 Task: Add an event with the title Second Training Workshop: Effective Communication in Virtual Teams, date '2023/12/04', time 8:30 AM to 10:30 AMand add a description: After each fall, allow time for participants to reflect on their experience. Discuss the emotions, challenges, and level of trust felt during the exercise. Encourage open and honest communication about how the exercise relates to the team's dynamics and collaboration., put the event into Red category . Add location for the event as: Krakow, Poland, logged in from the account softage.8@softage.netand send the event invitation to softage.10@softage.net and softage.6@softage.net. Set a reminder for the event 2 hour before
Action: Mouse moved to (146, 185)
Screenshot: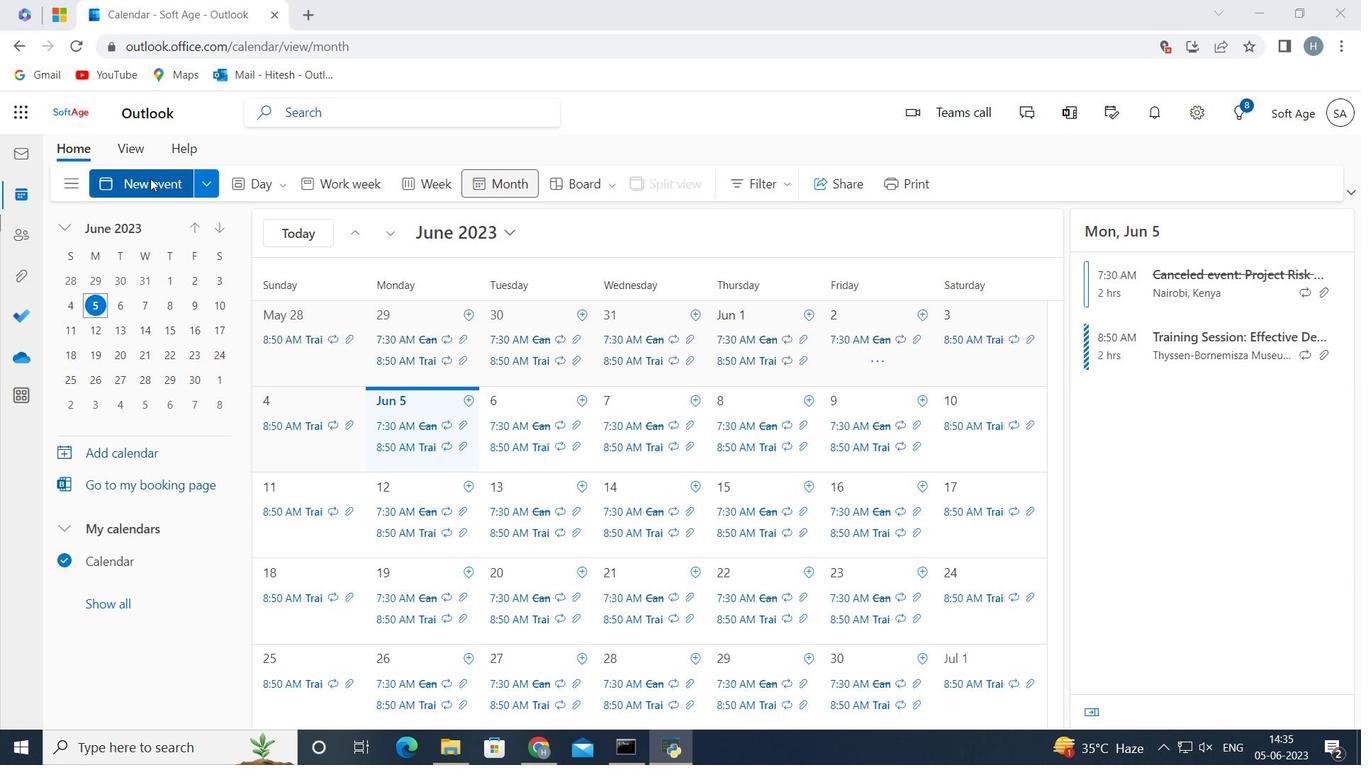 
Action: Mouse pressed left at (146, 185)
Screenshot: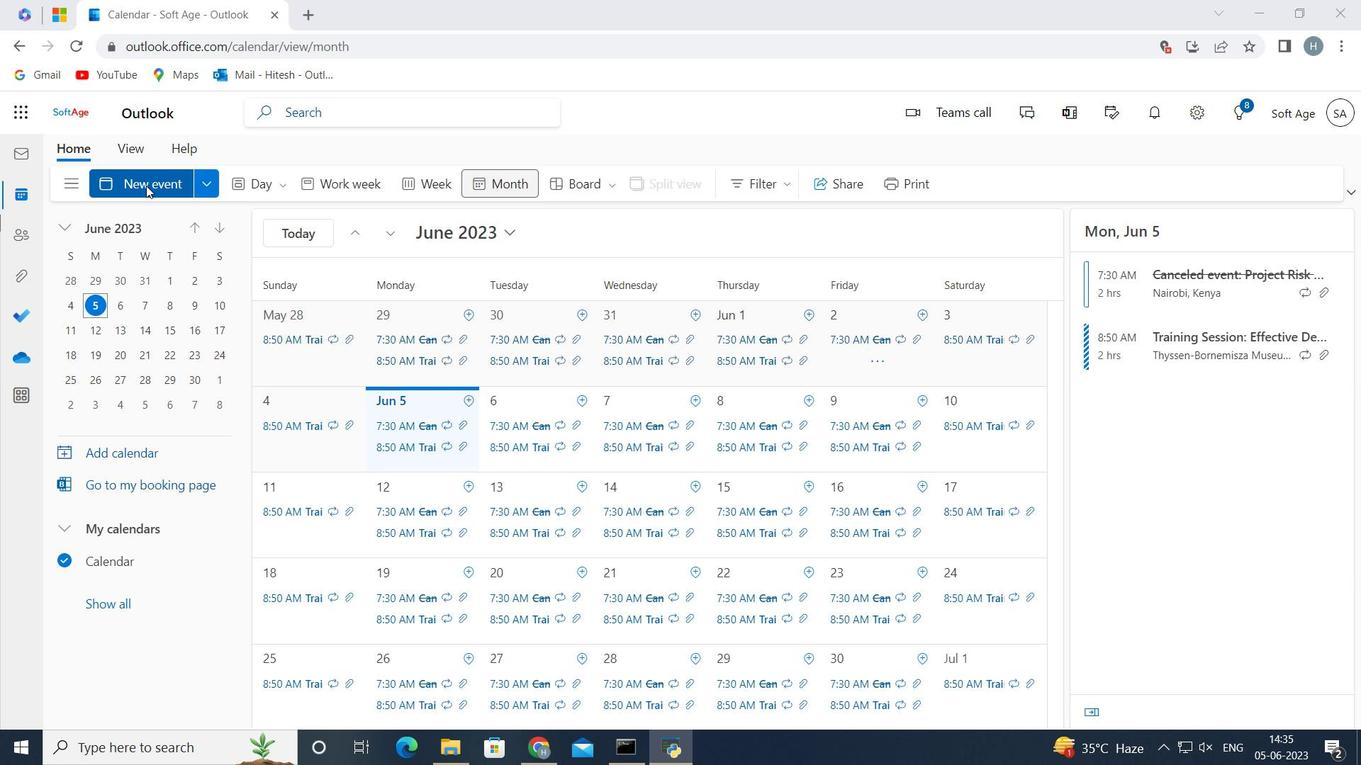 
Action: Mouse moved to (392, 292)
Screenshot: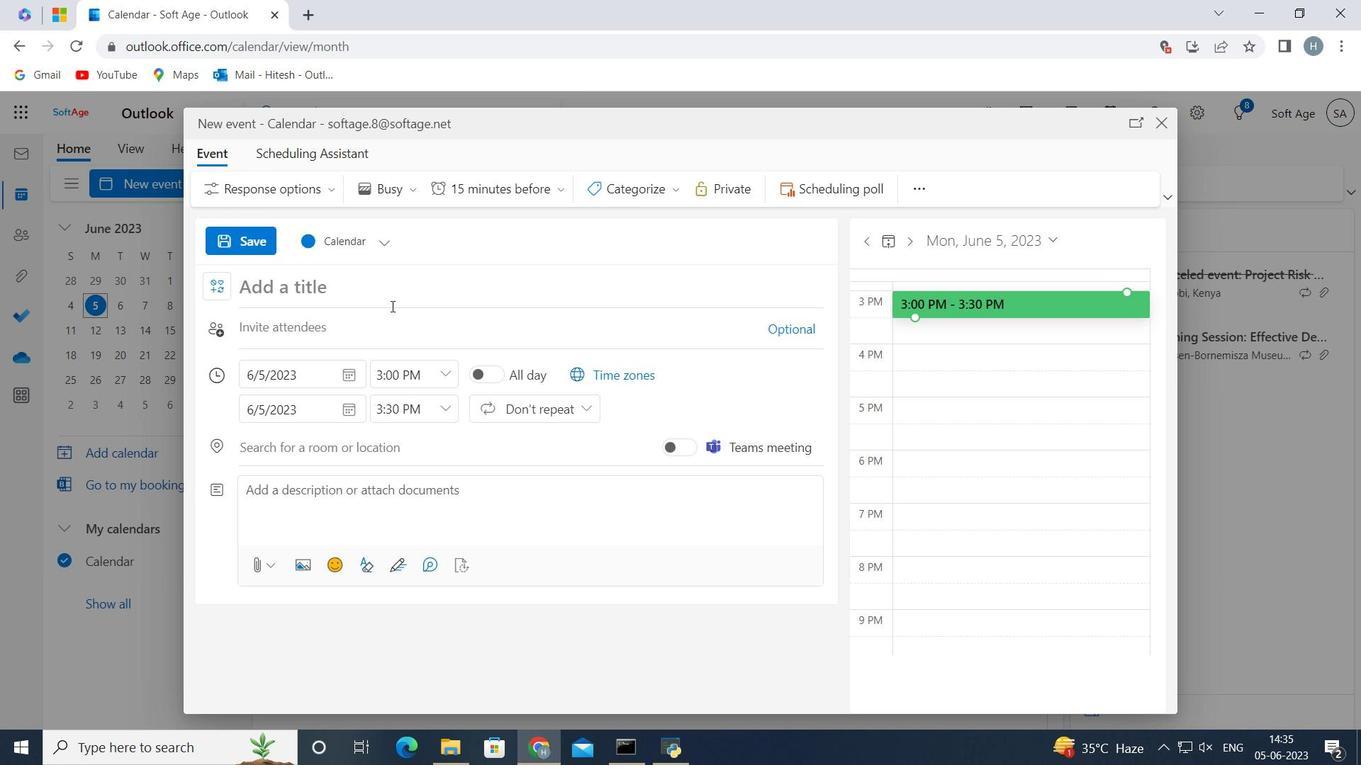 
Action: Mouse pressed left at (392, 292)
Screenshot: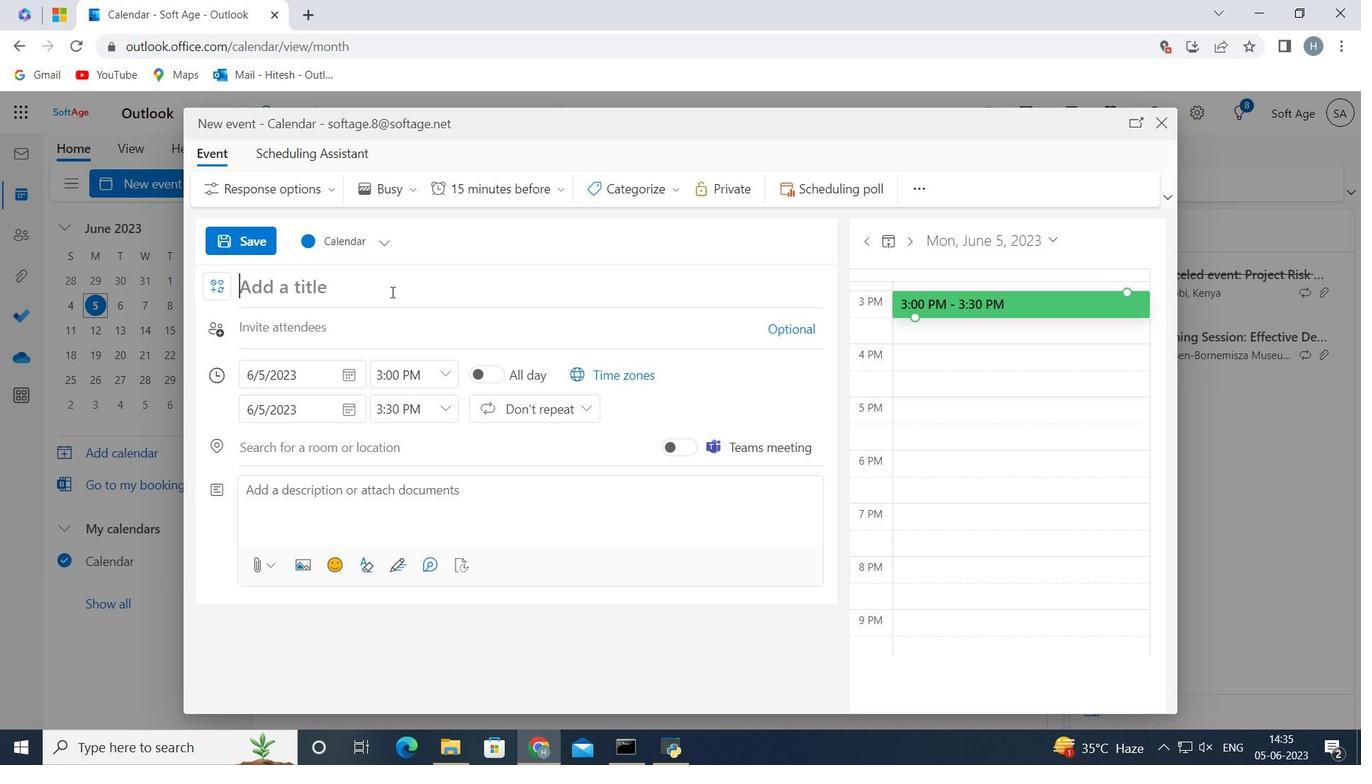 
Action: Key pressed <Key.shift>Second<Key.space><Key.shift>Training<Key.space><Key.shift>Workshop<Key.shift_r>:<Key.space><Key.shift>Effective<Key.space><Key.shift>COmmunication<Key.space>in<Key.backspace><Key.backspace><Key.backspace><Key.backspace><Key.backspace><Key.backspace><Key.backspace><Key.backspace><Key.backspace><Key.backspace><Key.backspace><Key.backspace><Key.backspace><Key.backspace><Key.backspace><Key.backspace><Key.shift>Communication<Key.space>in<Key.space><Key.shift>Virtual<Key.space><Key.shift>Teams<Key.space>
Screenshot: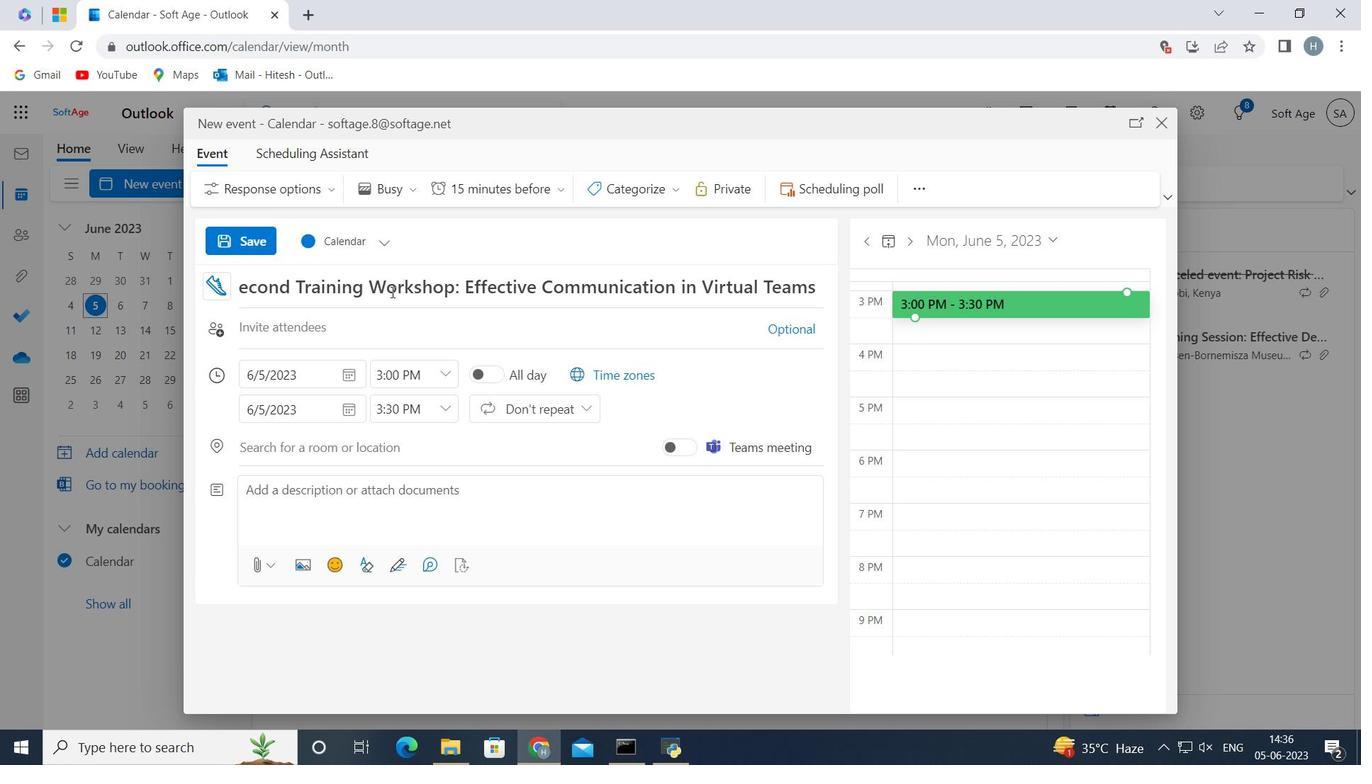 
Action: Mouse moved to (346, 372)
Screenshot: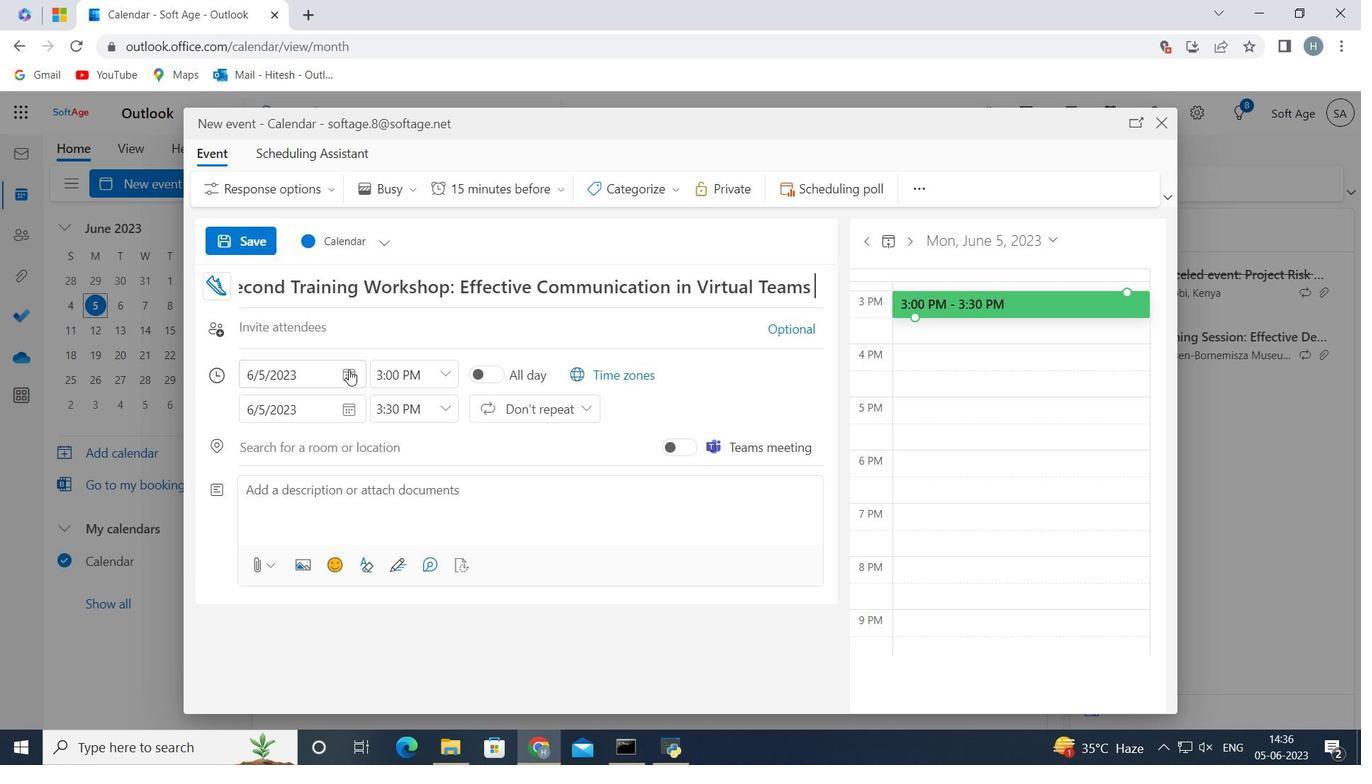 
Action: Mouse pressed left at (346, 372)
Screenshot: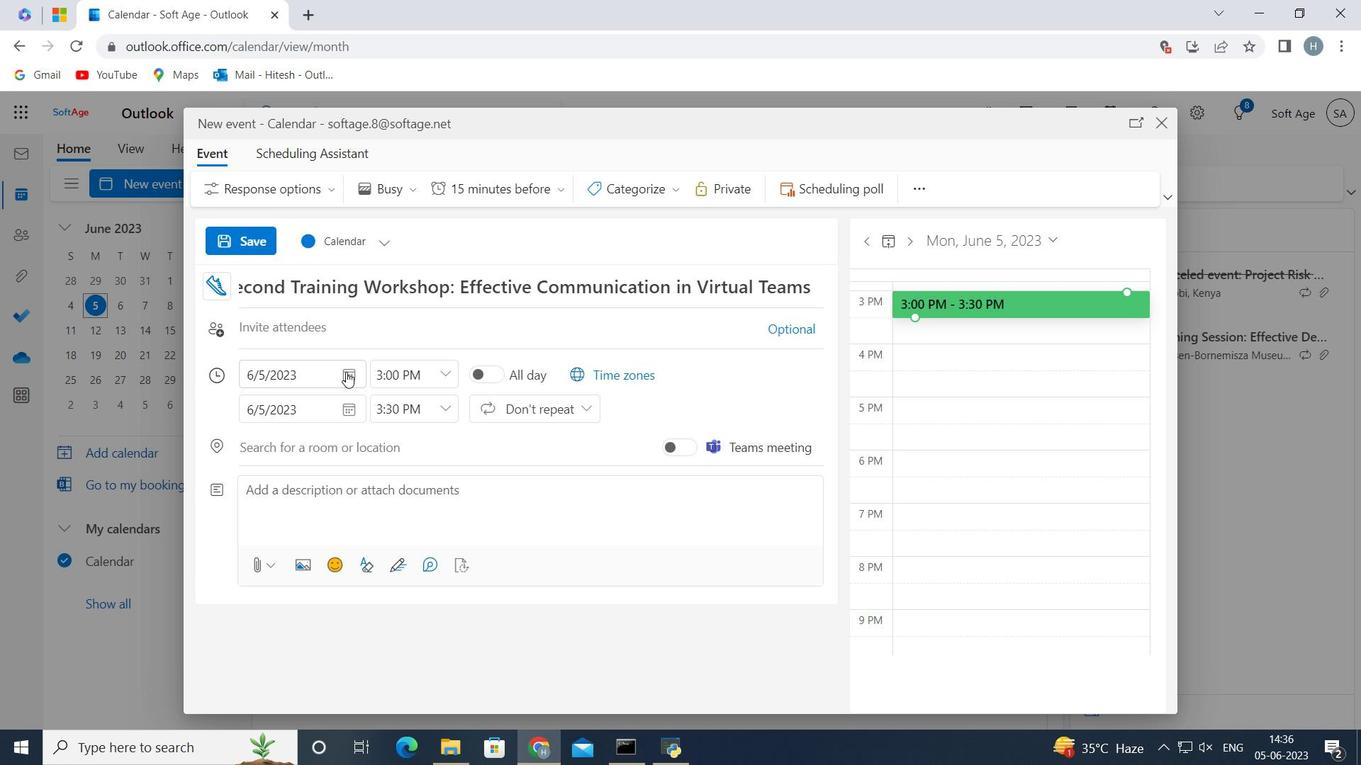 
Action: Mouse moved to (310, 408)
Screenshot: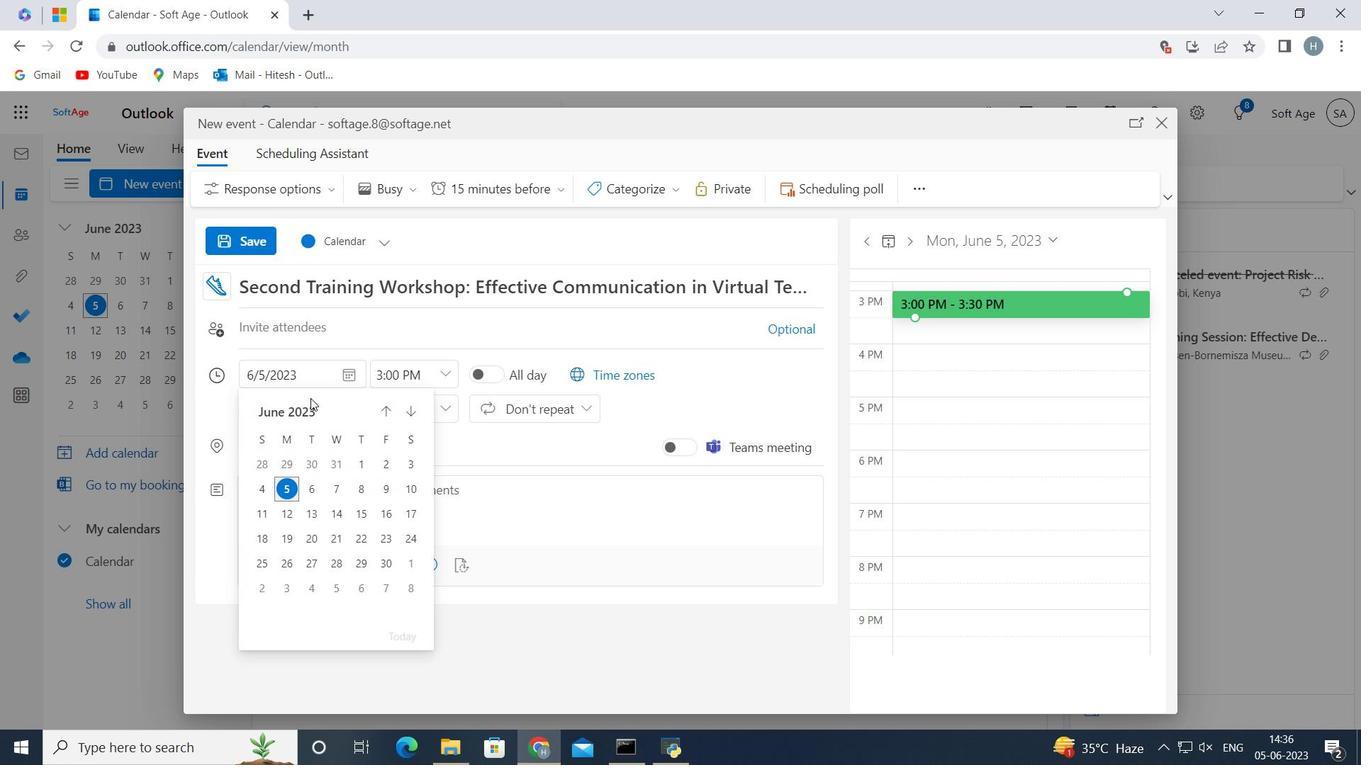 
Action: Mouse pressed left at (310, 408)
Screenshot: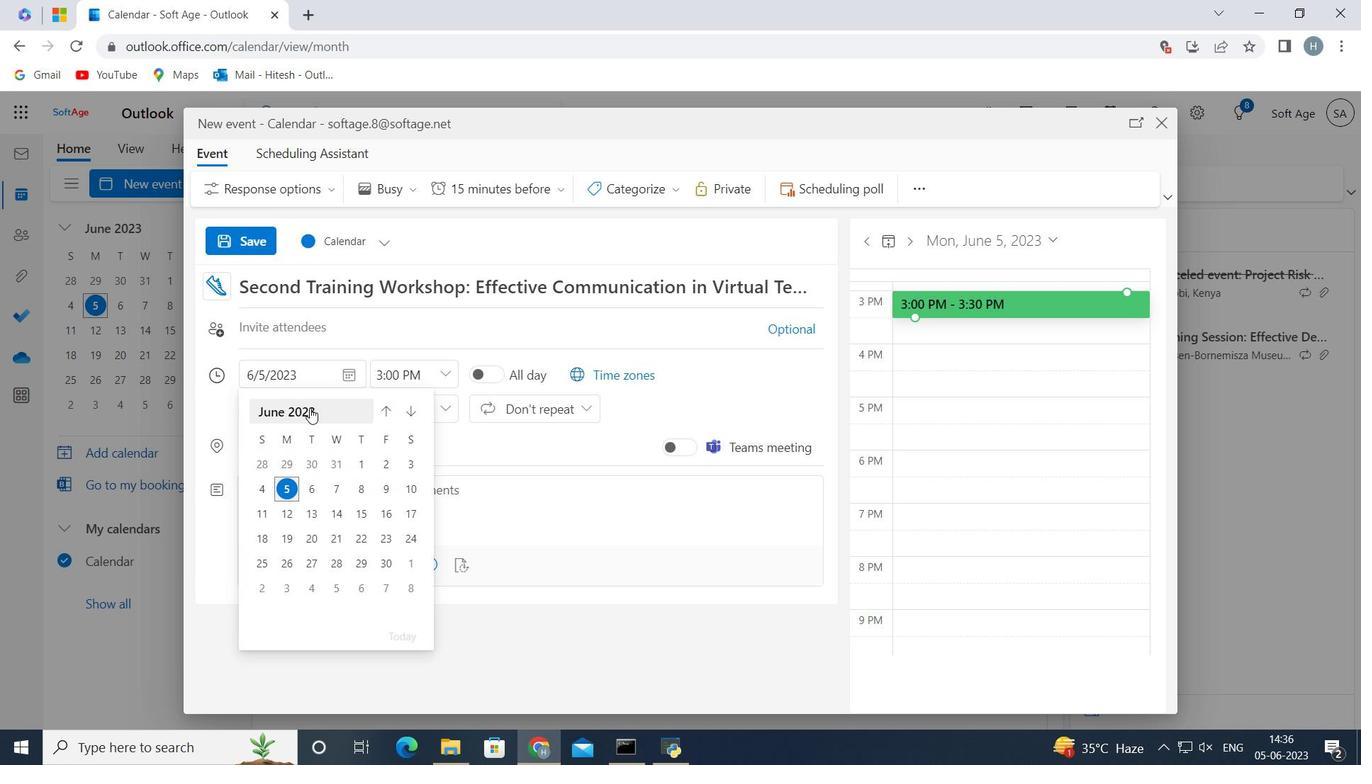 
Action: Mouse moved to (411, 534)
Screenshot: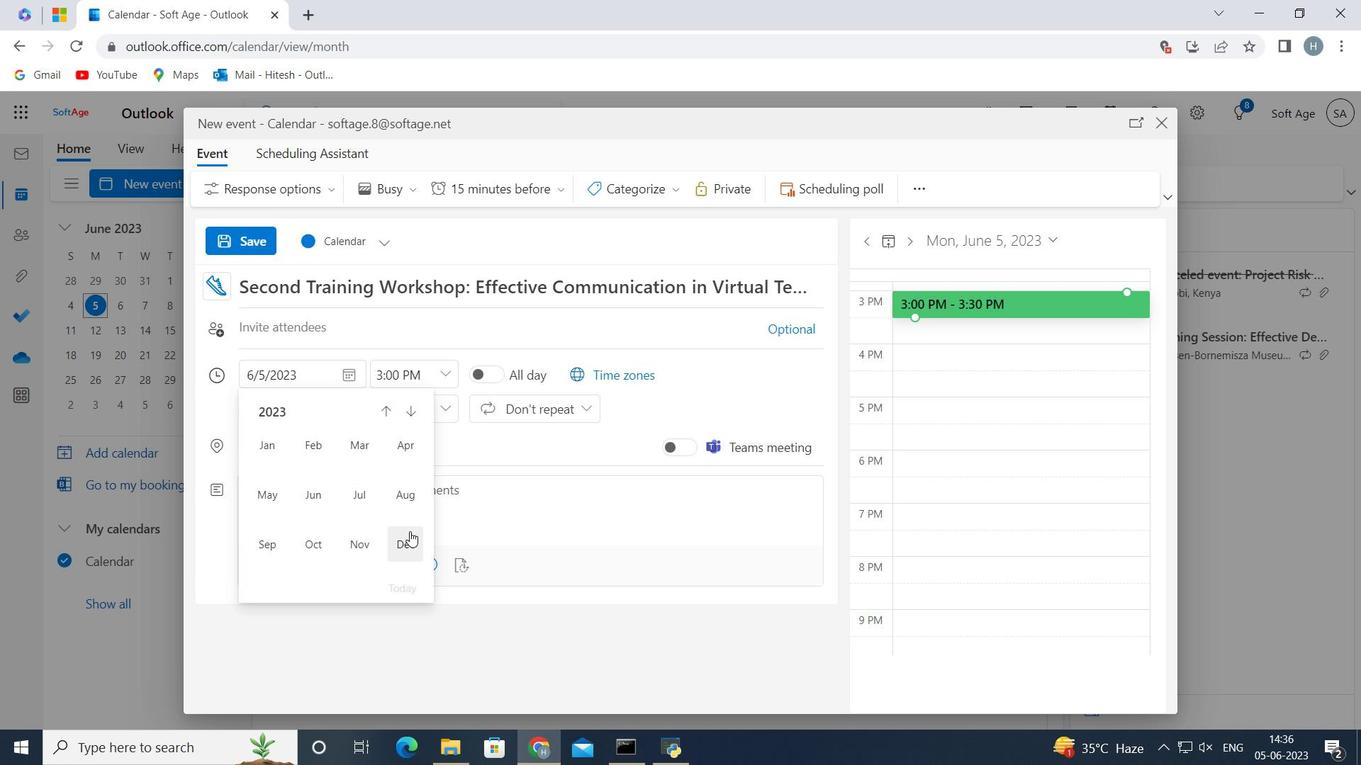 
Action: Mouse pressed left at (411, 534)
Screenshot: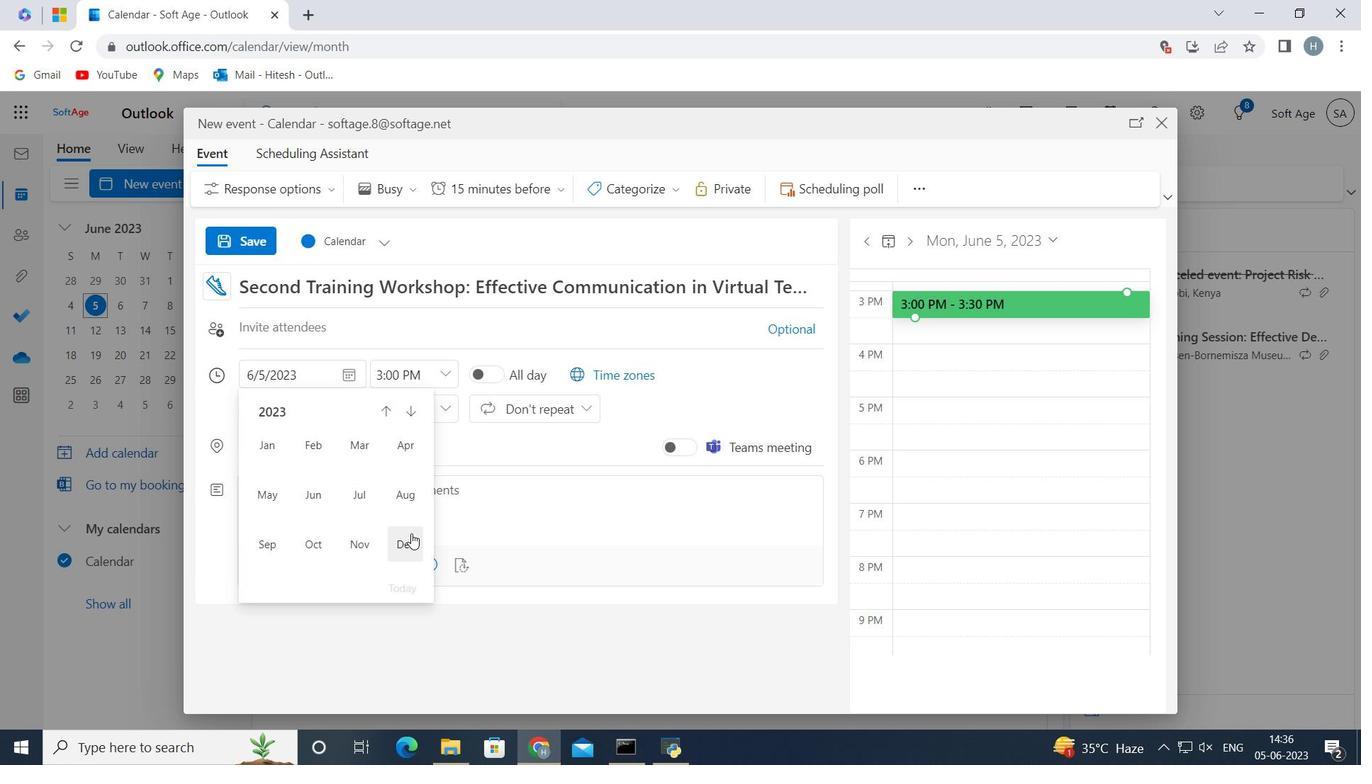 
Action: Mouse moved to (289, 487)
Screenshot: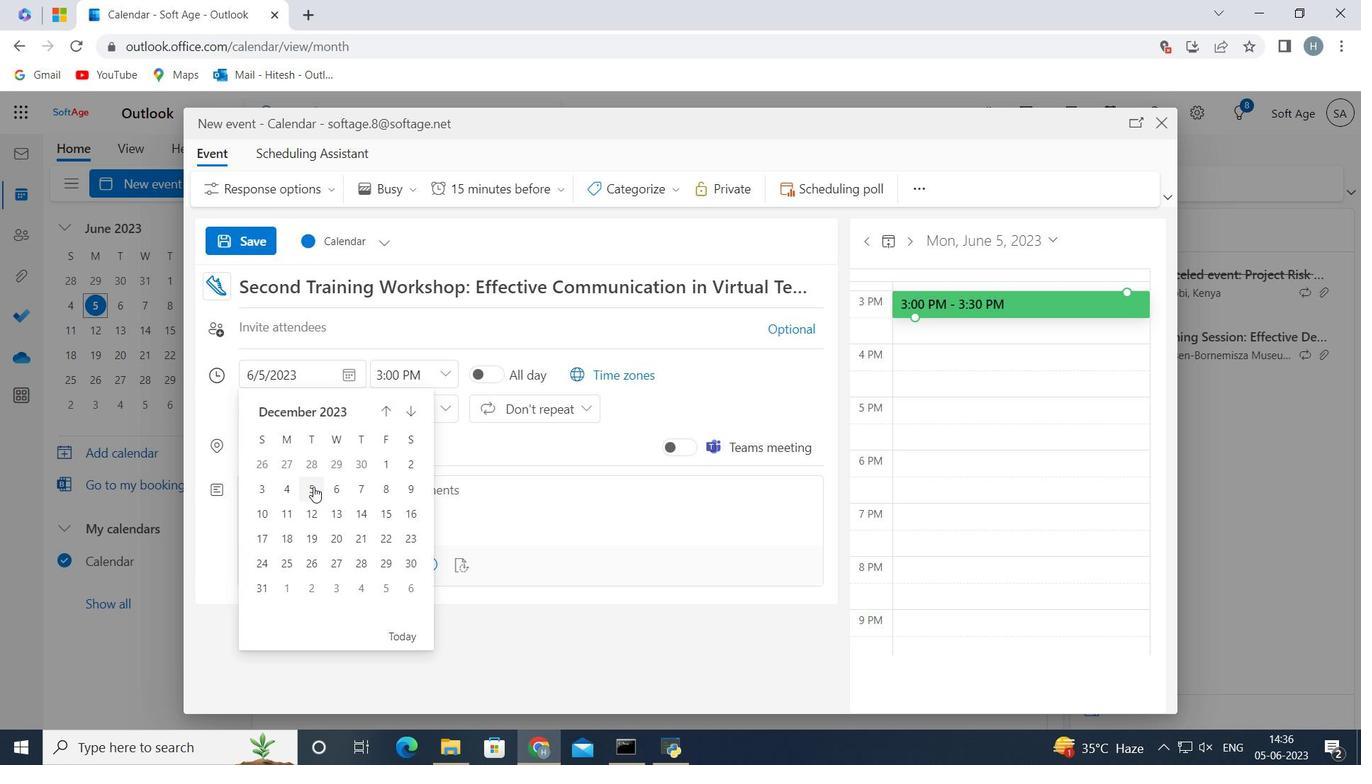
Action: Mouse pressed left at (289, 487)
Screenshot: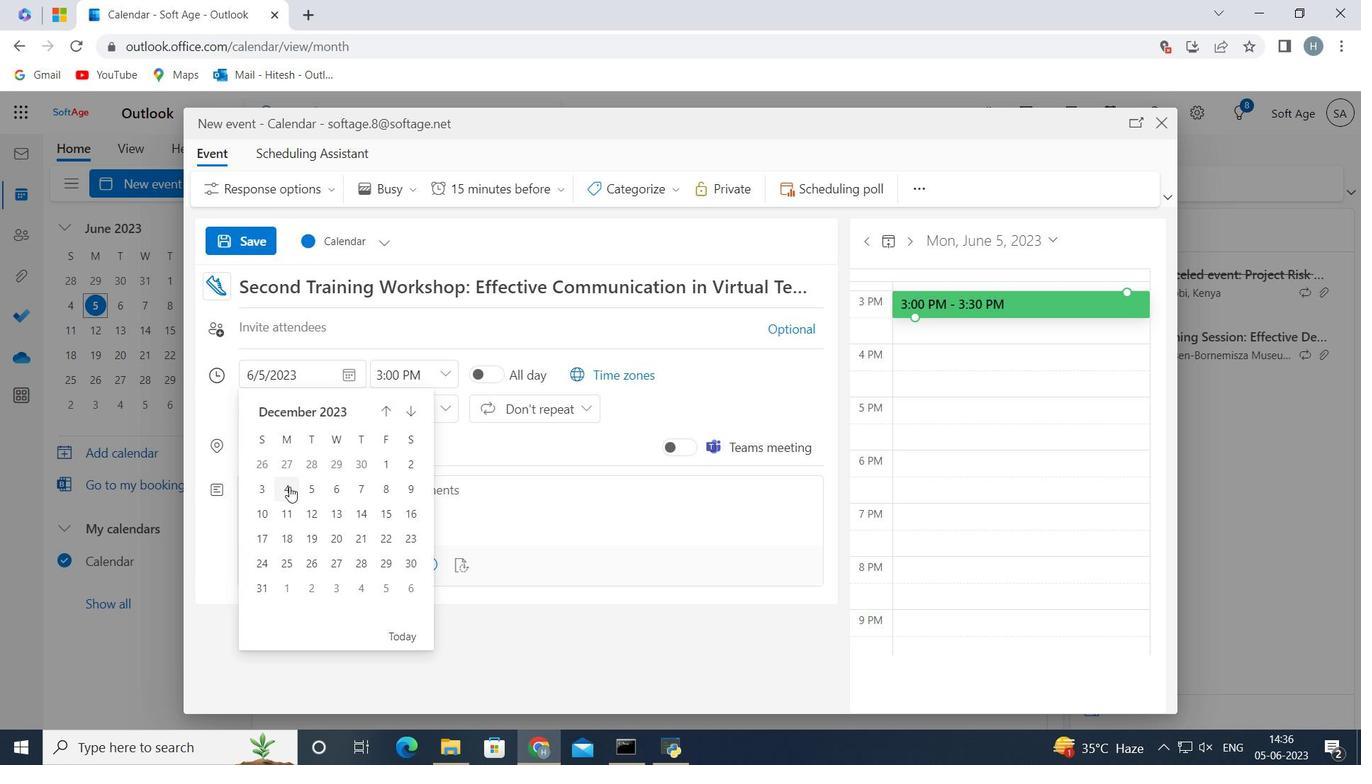 
Action: Mouse moved to (445, 373)
Screenshot: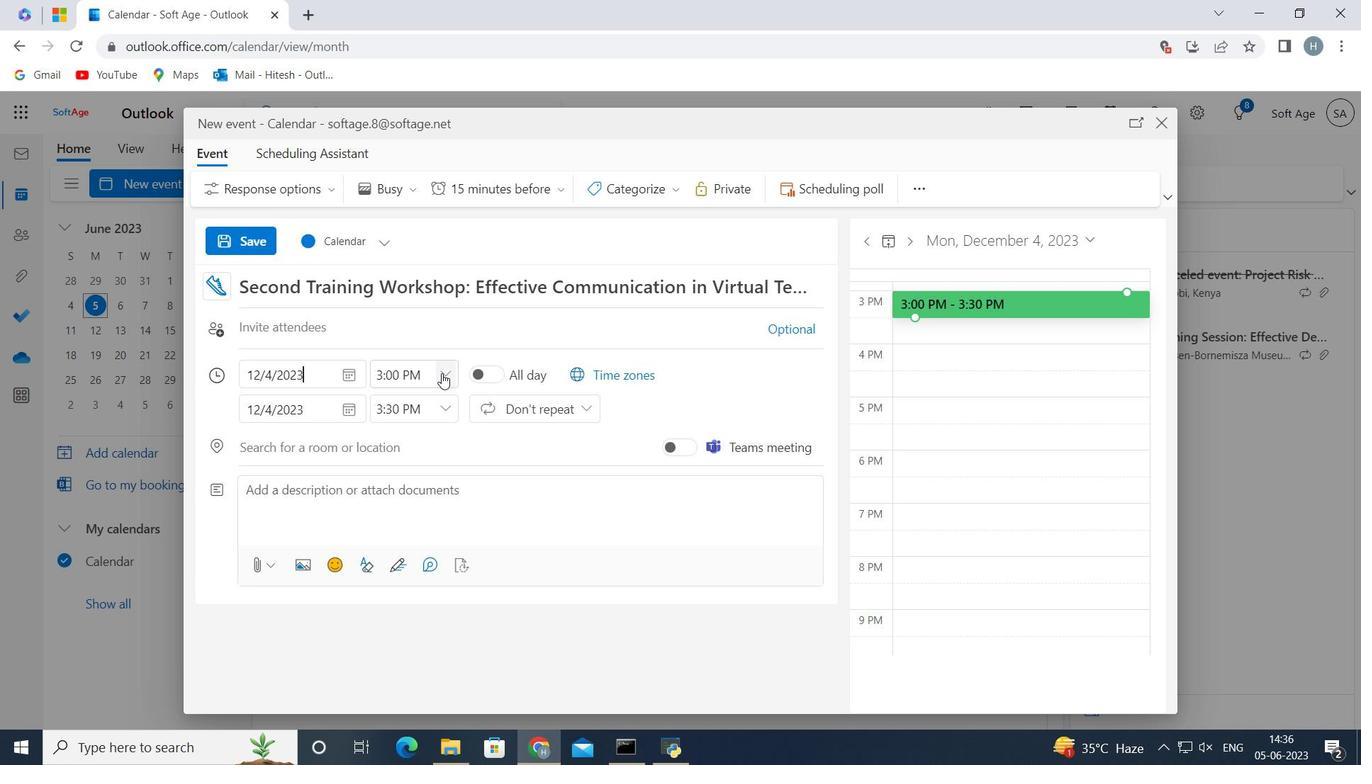 
Action: Mouse pressed left at (445, 373)
Screenshot: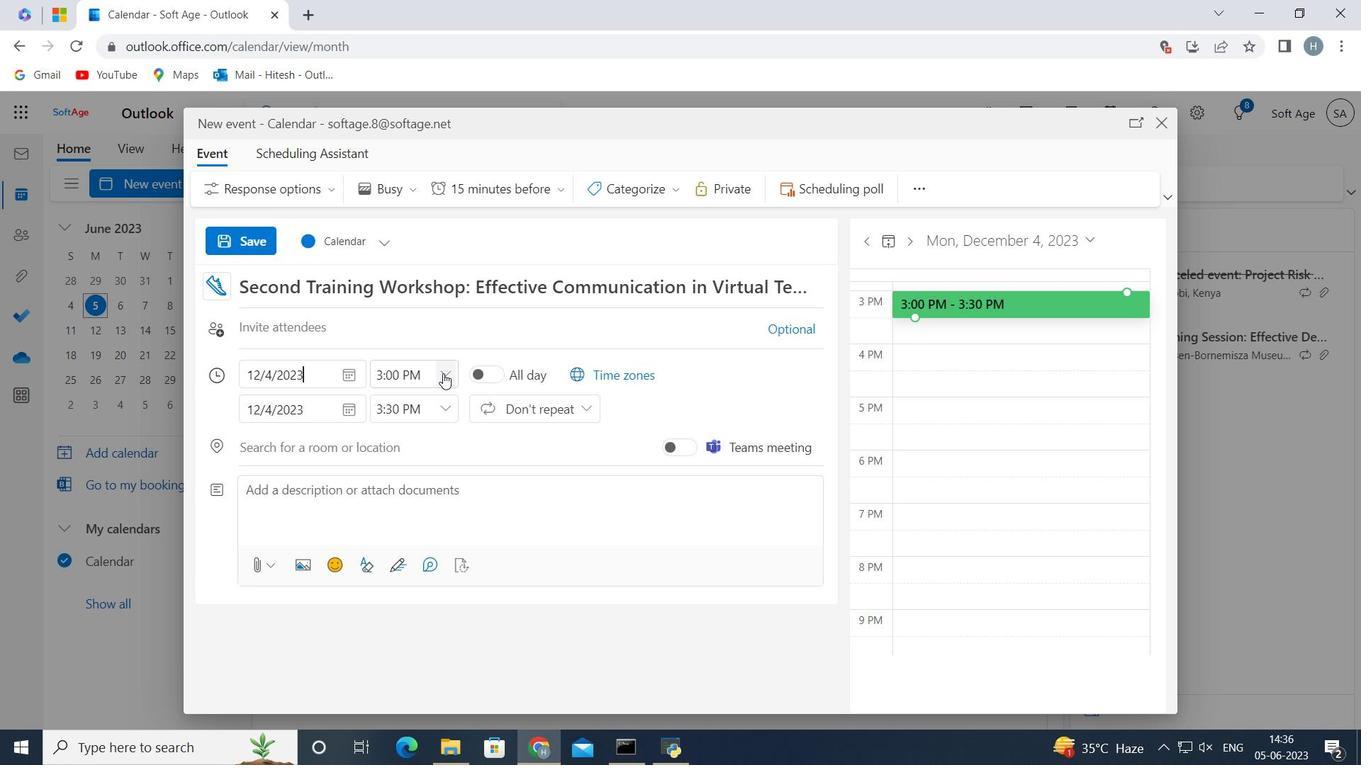 
Action: Mouse moved to (394, 523)
Screenshot: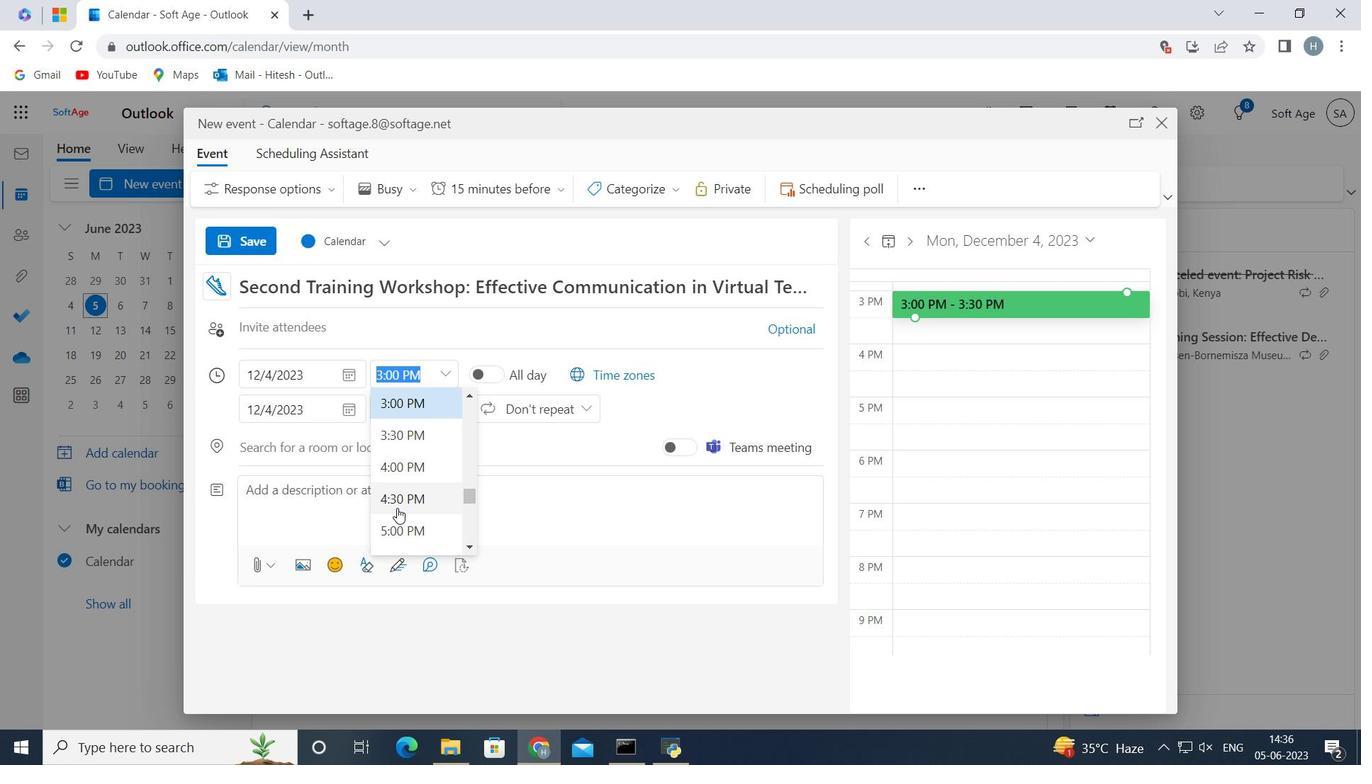
Action: Mouse scrolled (394, 523) with delta (0, 0)
Screenshot: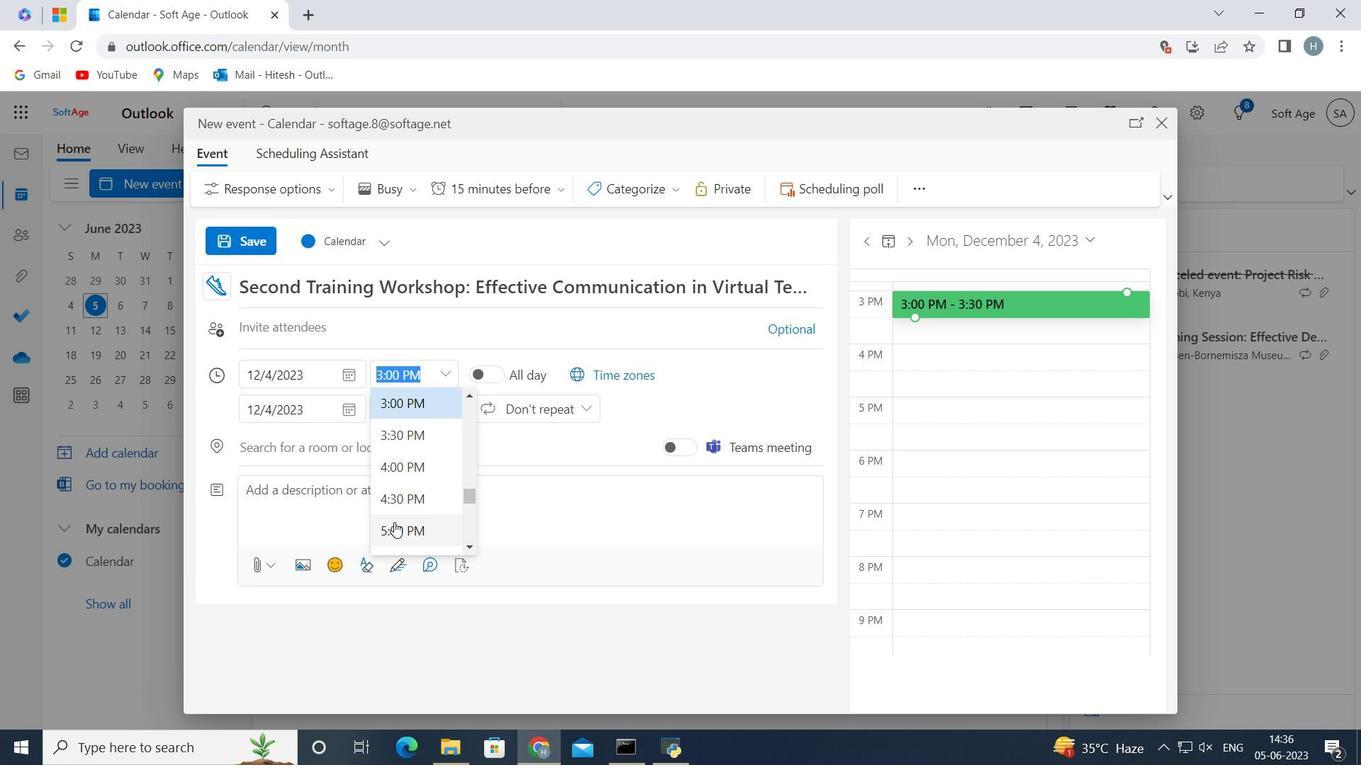 
Action: Mouse scrolled (394, 523) with delta (0, 0)
Screenshot: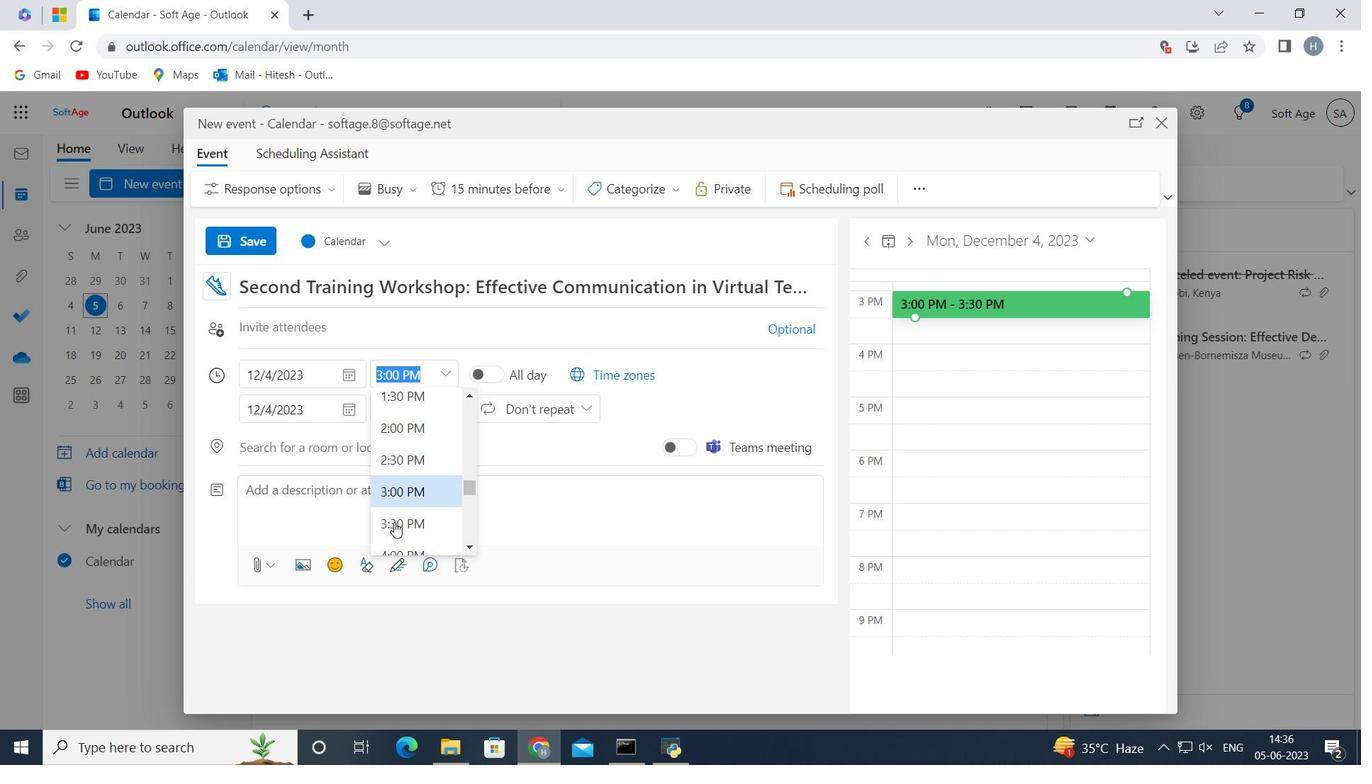 
Action: Mouse scrolled (394, 523) with delta (0, 0)
Screenshot: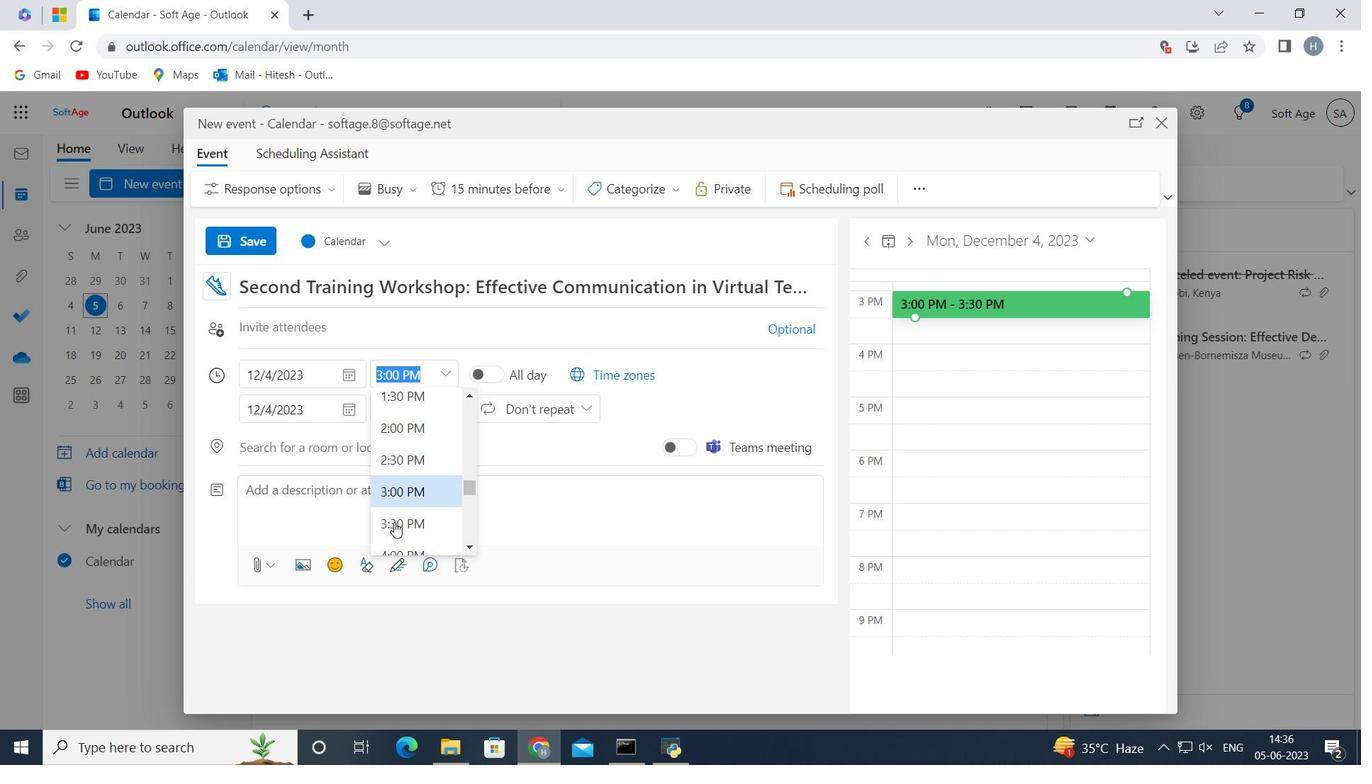 
Action: Mouse scrolled (394, 523) with delta (0, 0)
Screenshot: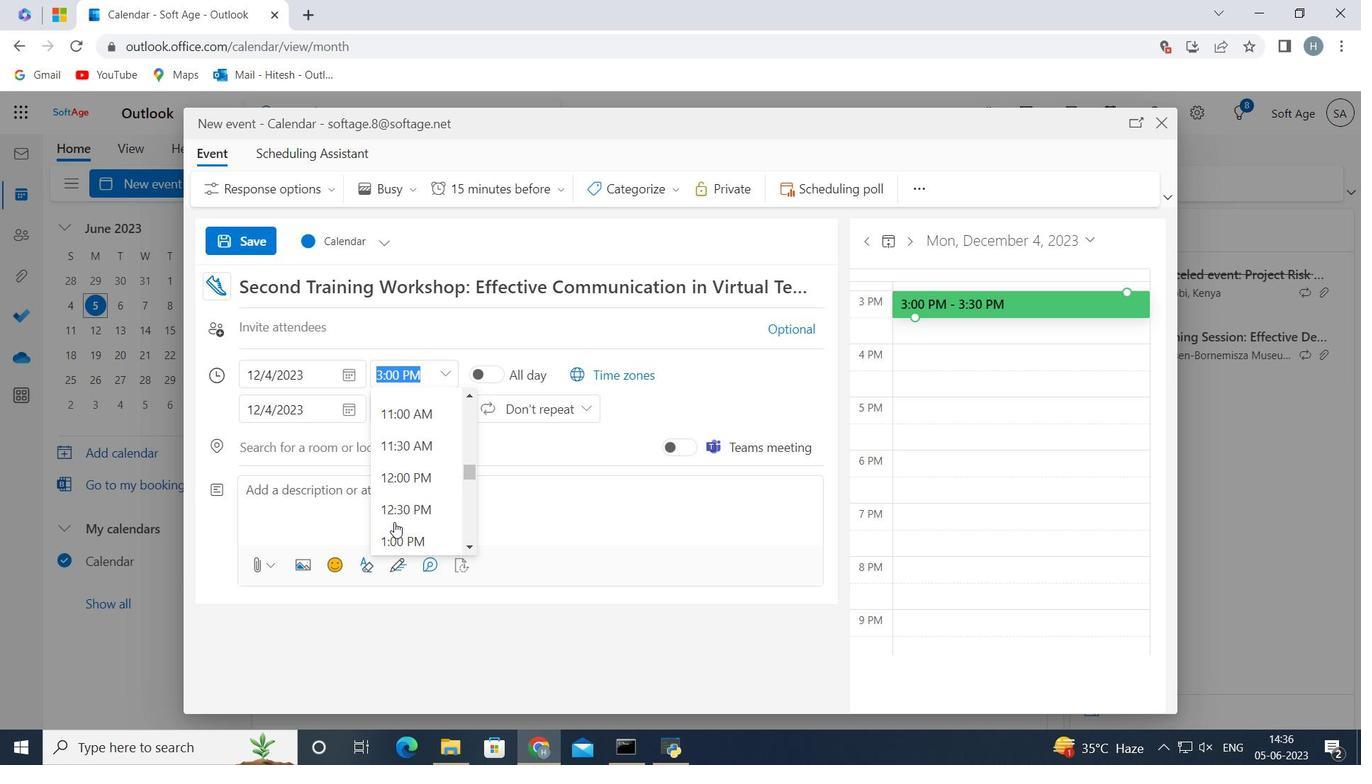 
Action: Mouse scrolled (394, 523) with delta (0, 0)
Screenshot: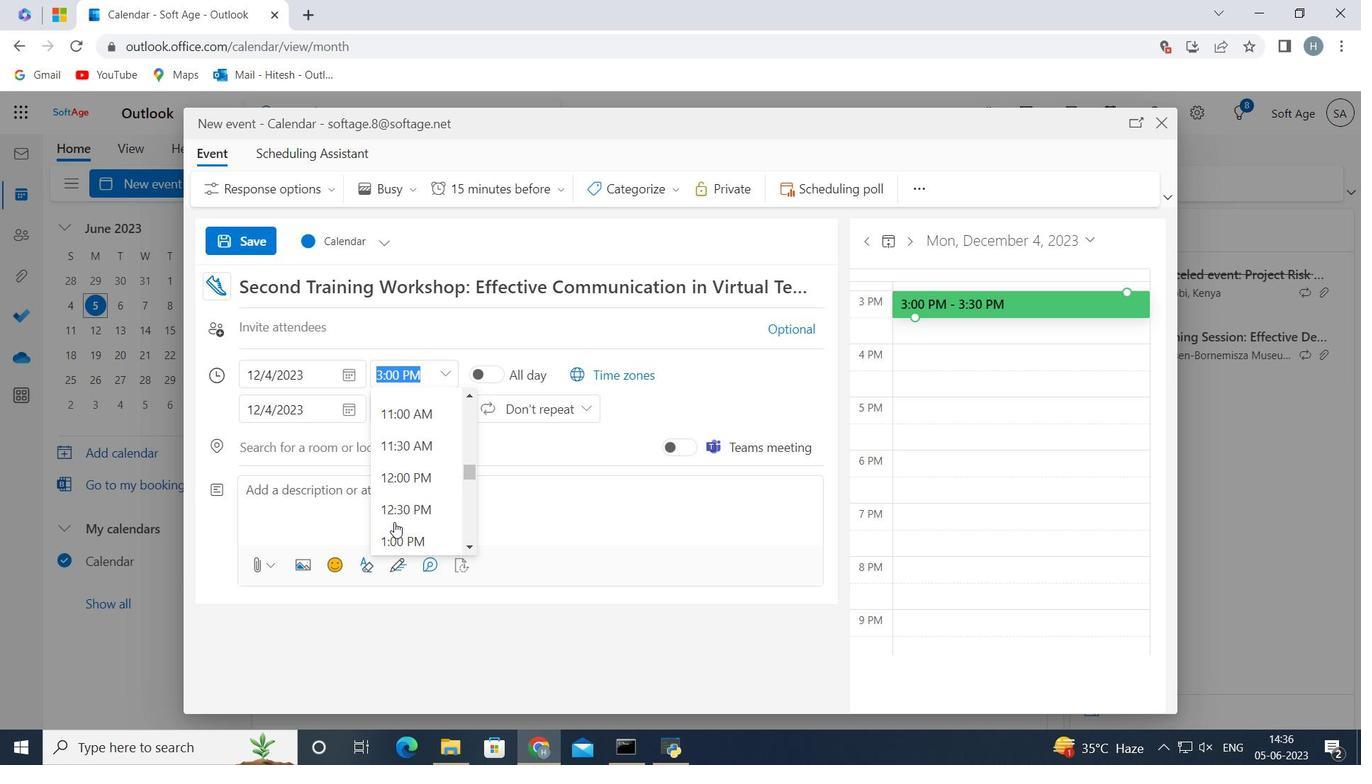 
Action: Mouse scrolled (394, 523) with delta (0, 0)
Screenshot: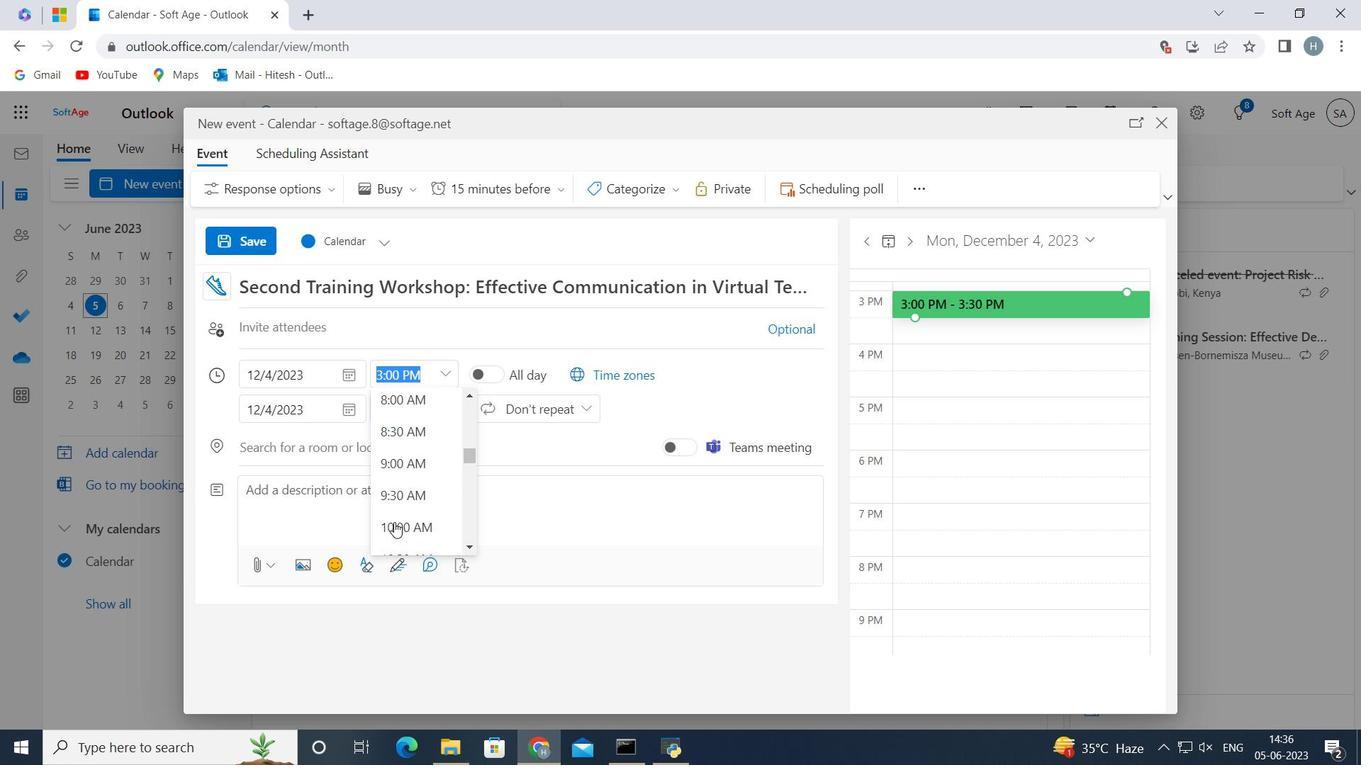 
Action: Mouse moved to (414, 513)
Screenshot: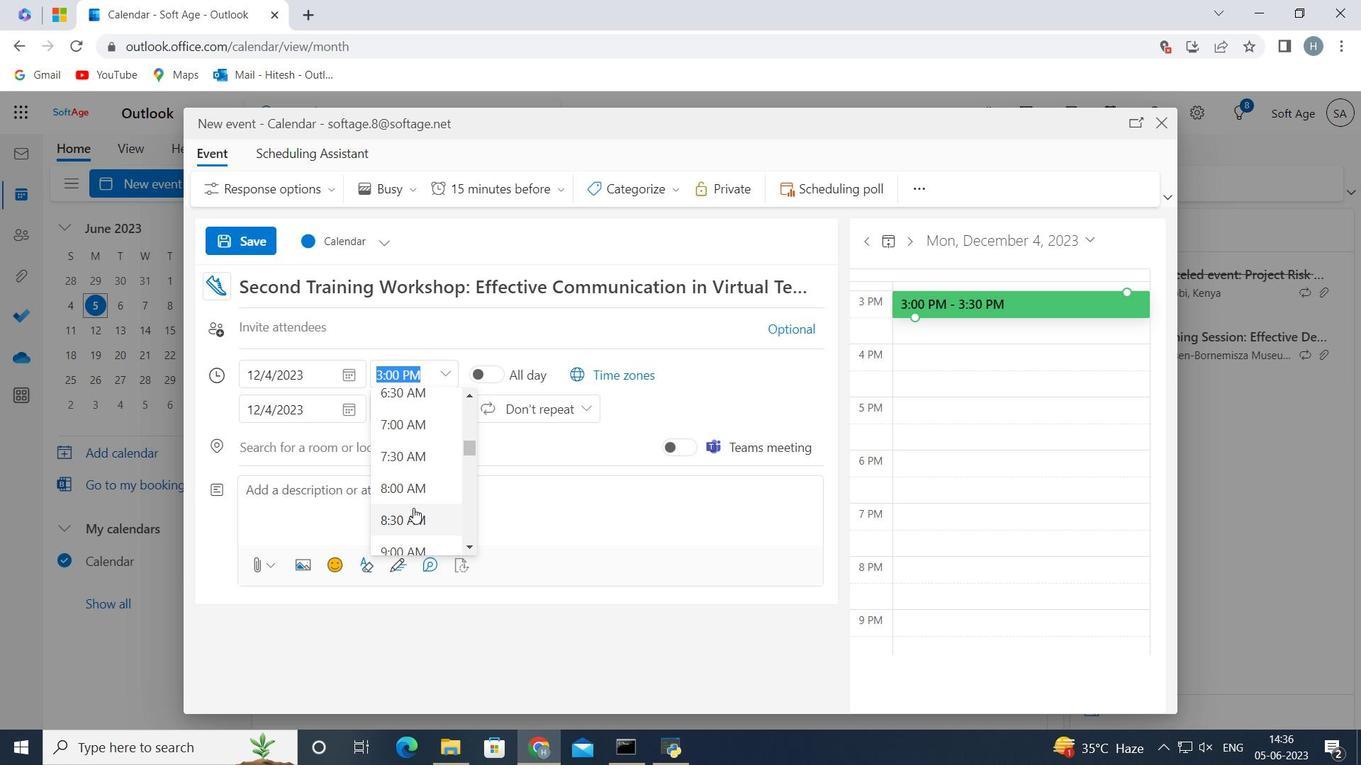 
Action: Mouse pressed left at (414, 513)
Screenshot: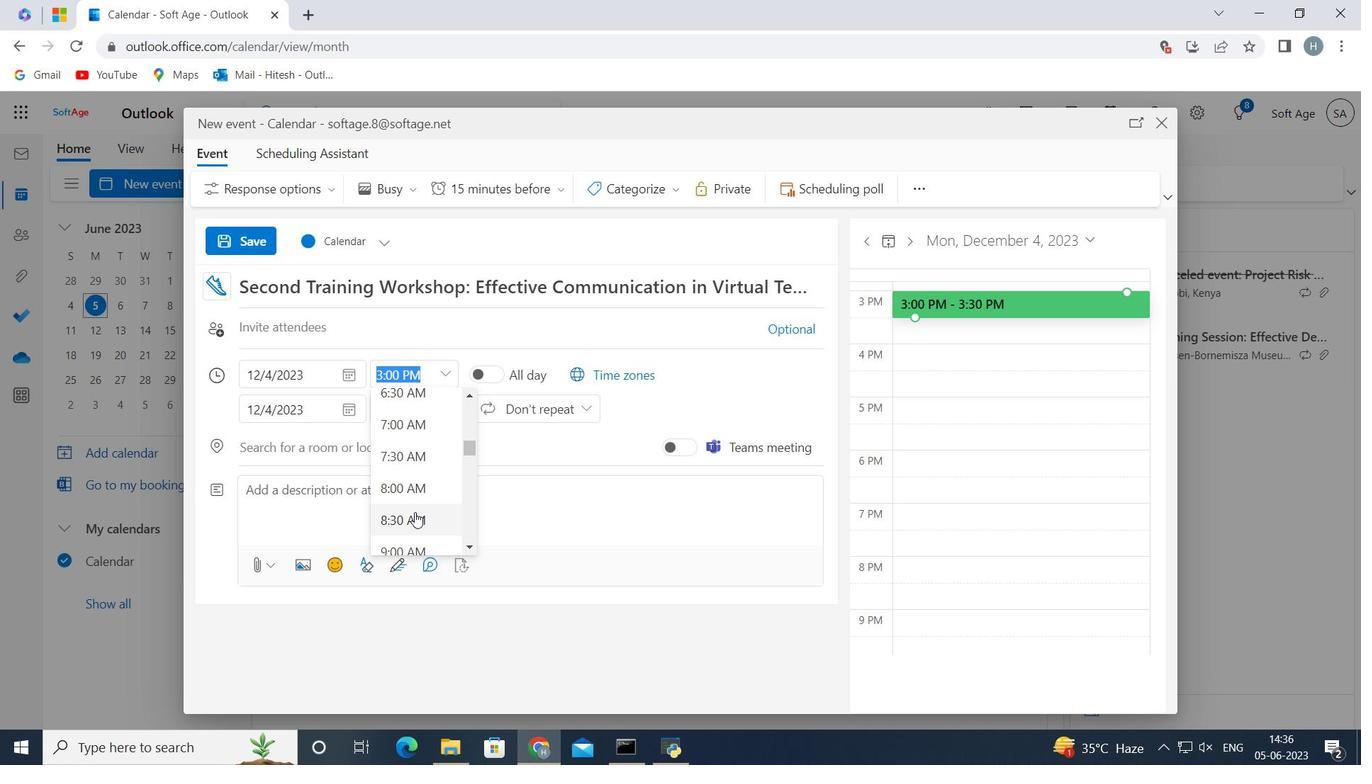 
Action: Mouse moved to (450, 402)
Screenshot: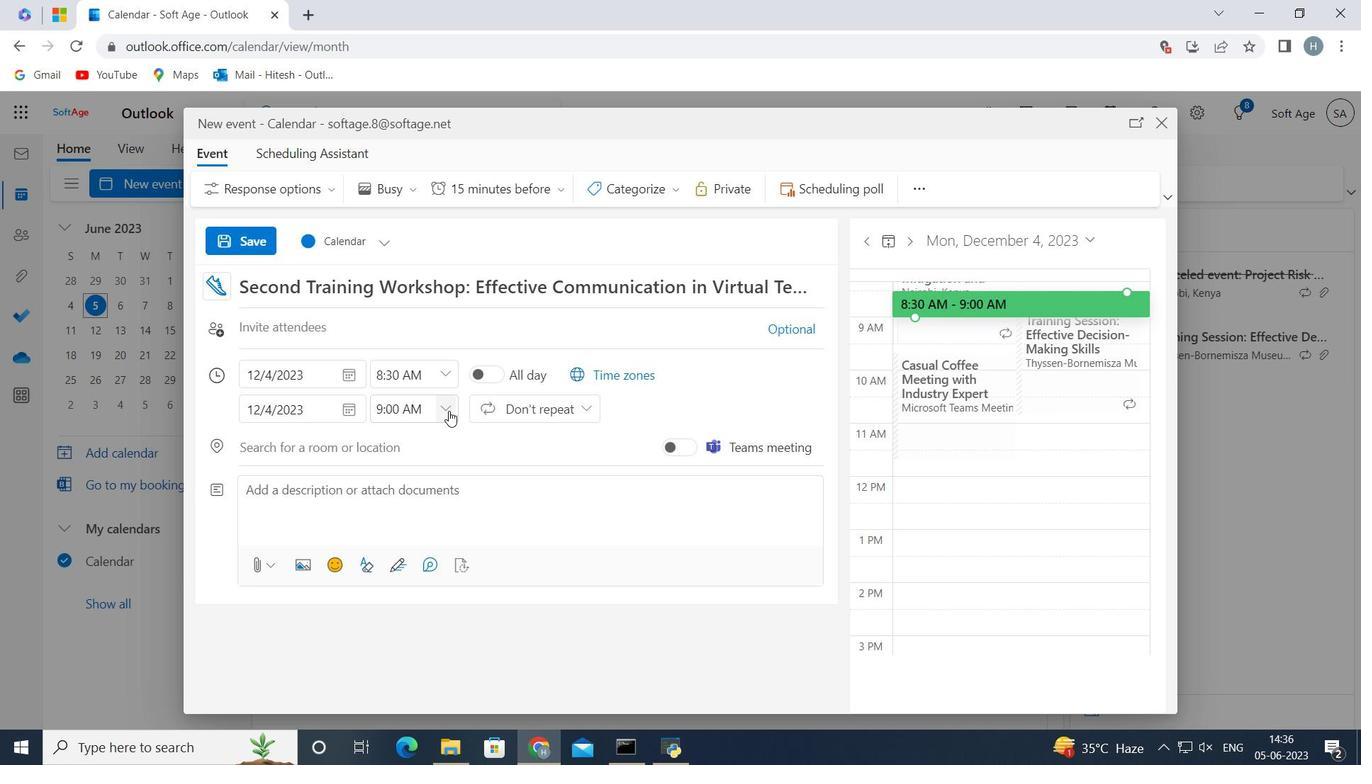 
Action: Mouse pressed left at (450, 402)
Screenshot: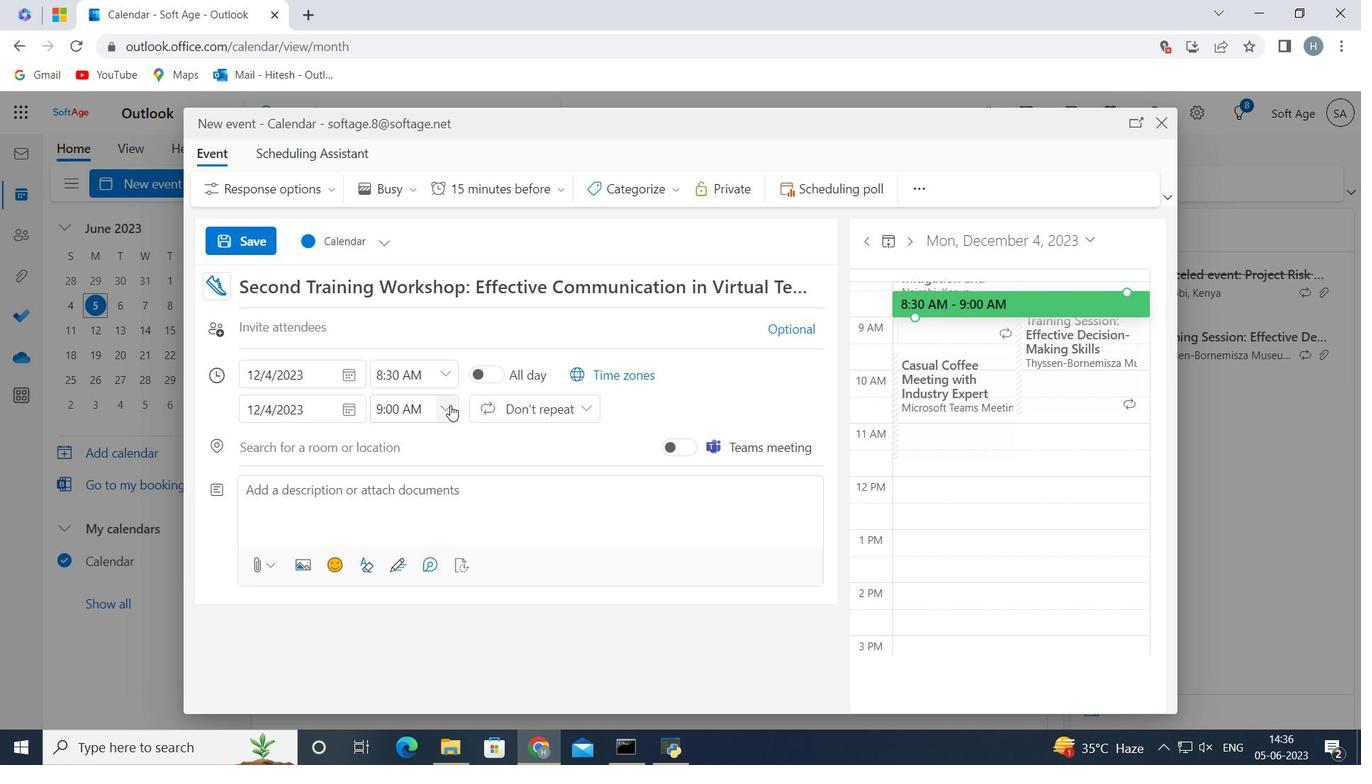 
Action: Mouse moved to (425, 530)
Screenshot: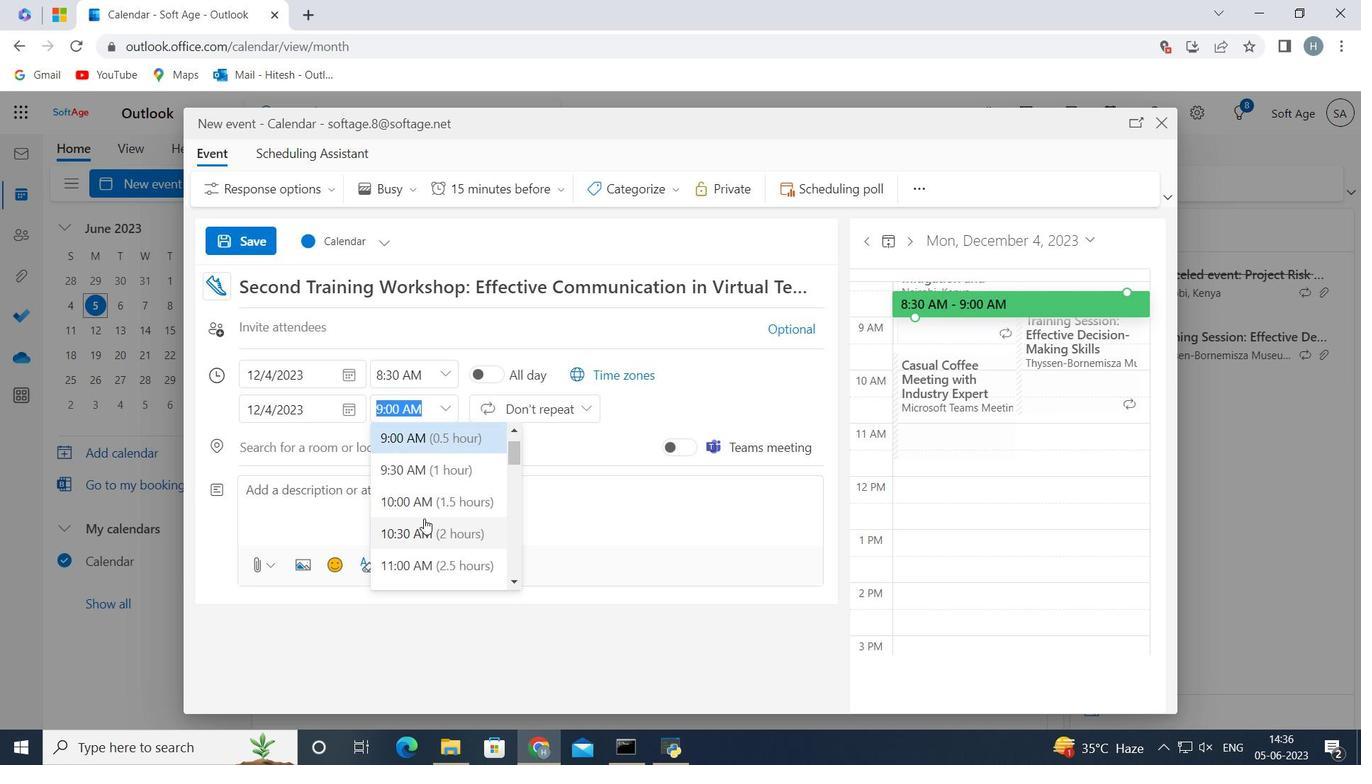 
Action: Mouse pressed left at (425, 530)
Screenshot: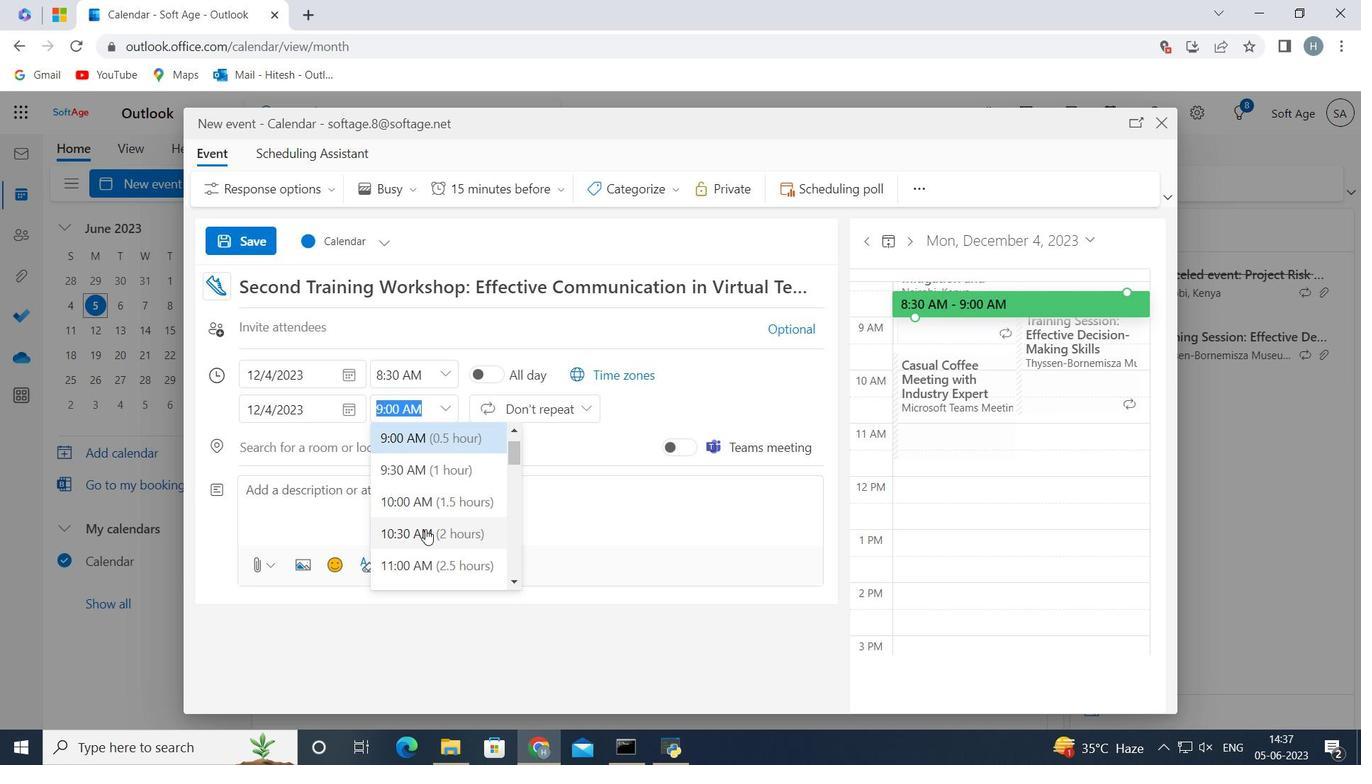 
Action: Mouse moved to (424, 487)
Screenshot: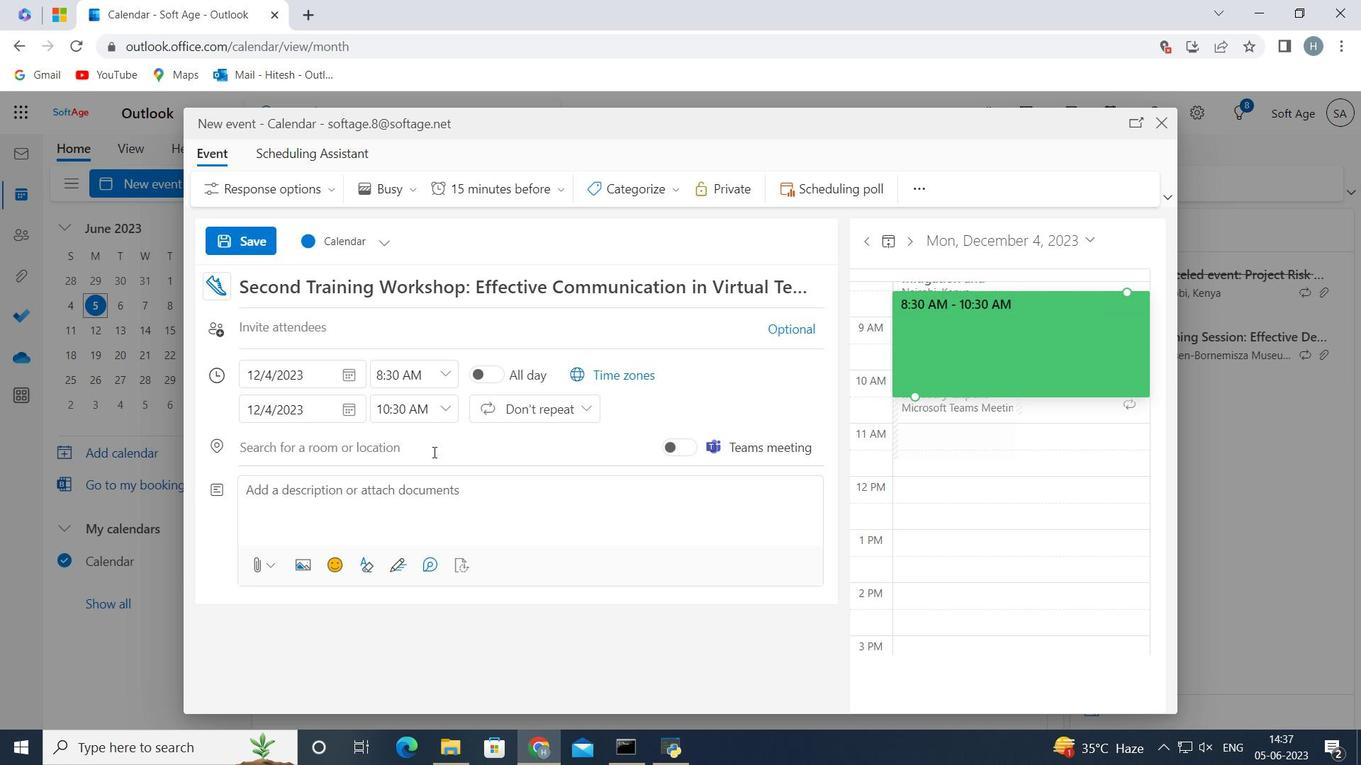 
Action: Mouse pressed left at (424, 487)
Screenshot: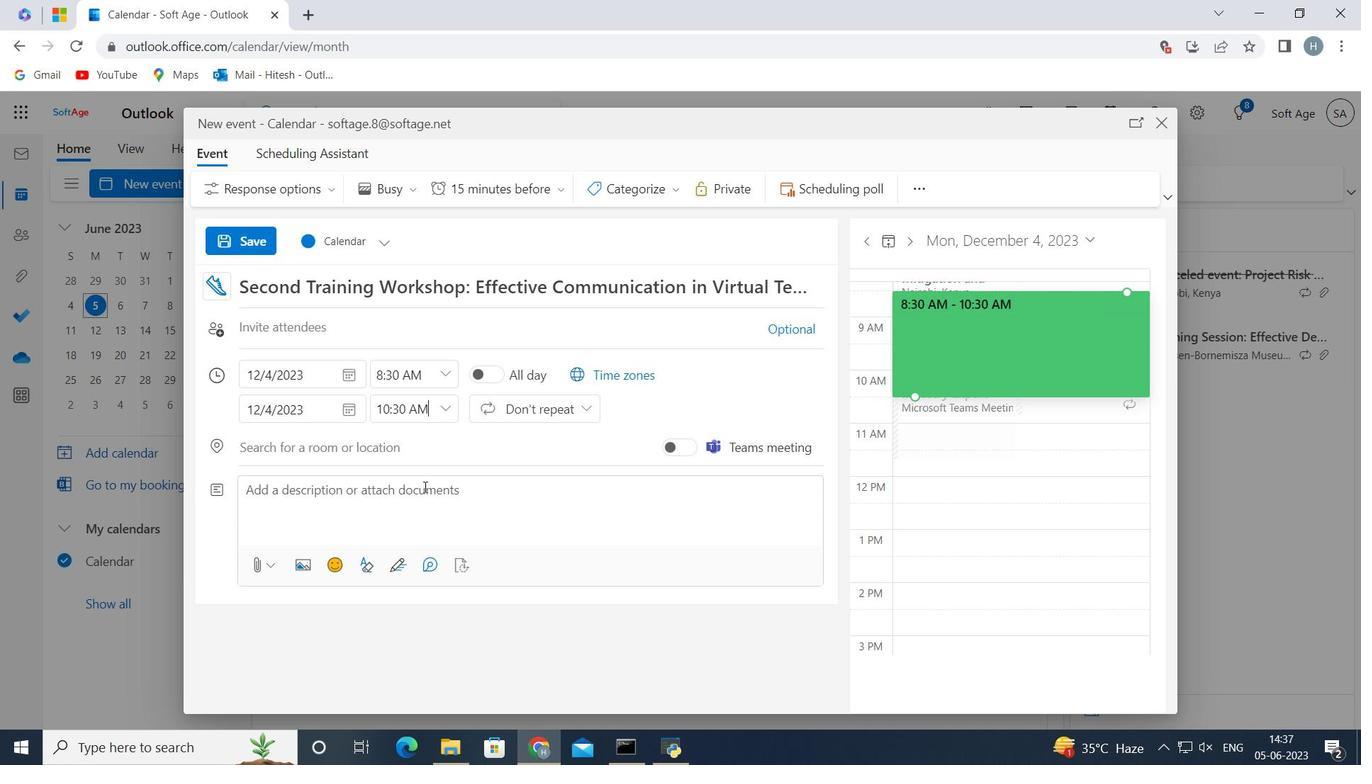 
Action: Key pressed <Key.shift>After<Key.space>each<Key.space>fall,<Key.space>allow<Key.space>time<Key.space>for<Key.space>participants<Key.space>to<Key.space>reflect<Key.space>i<Key.backspace>on<Key.space>their<Key.space>experience.<Key.space><Key.shift>Discuss<Key.space>the<Key.space>emotional<Key.backspace><Key.backspace>s,<Key.space>challenges,<Key.space>and<Key.space>level<Key.space>of<Key.space>trust<Key.space>felt<Key.space>during<Key.space>the<Key.space>exercise.<Key.space><Key.shift>Encourage<Key.space>open<Key.space>and<Key.space>honest<Key.space>communication<Key.space>about<Key.space>how<Key.space>the<Key.space>exercise<Key.space>related<Key.backspace>s<Key.space>to<Key.space>the<Key.space>team's<Key.space>dynamics<Key.space>and<Key.space>collaboration.<Key.space>
Screenshot: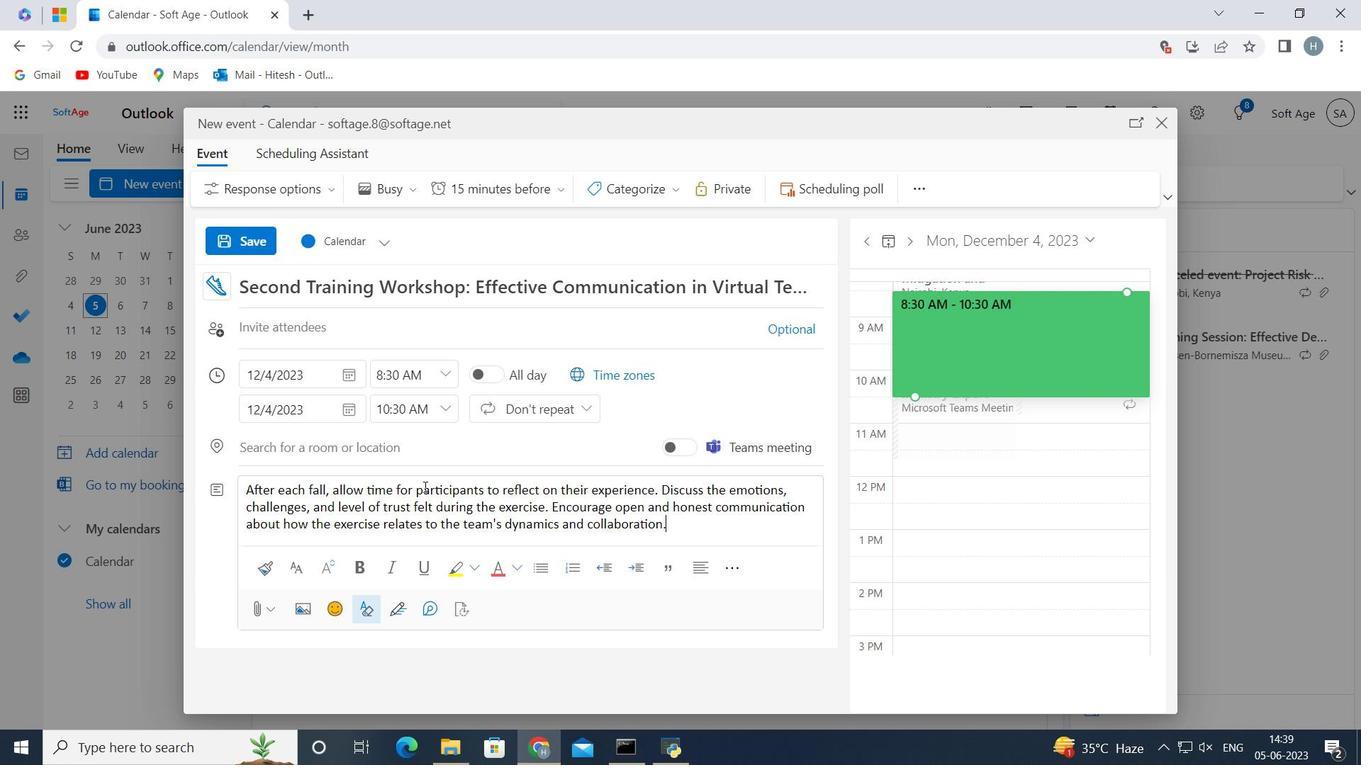 
Action: Mouse moved to (416, 449)
Screenshot: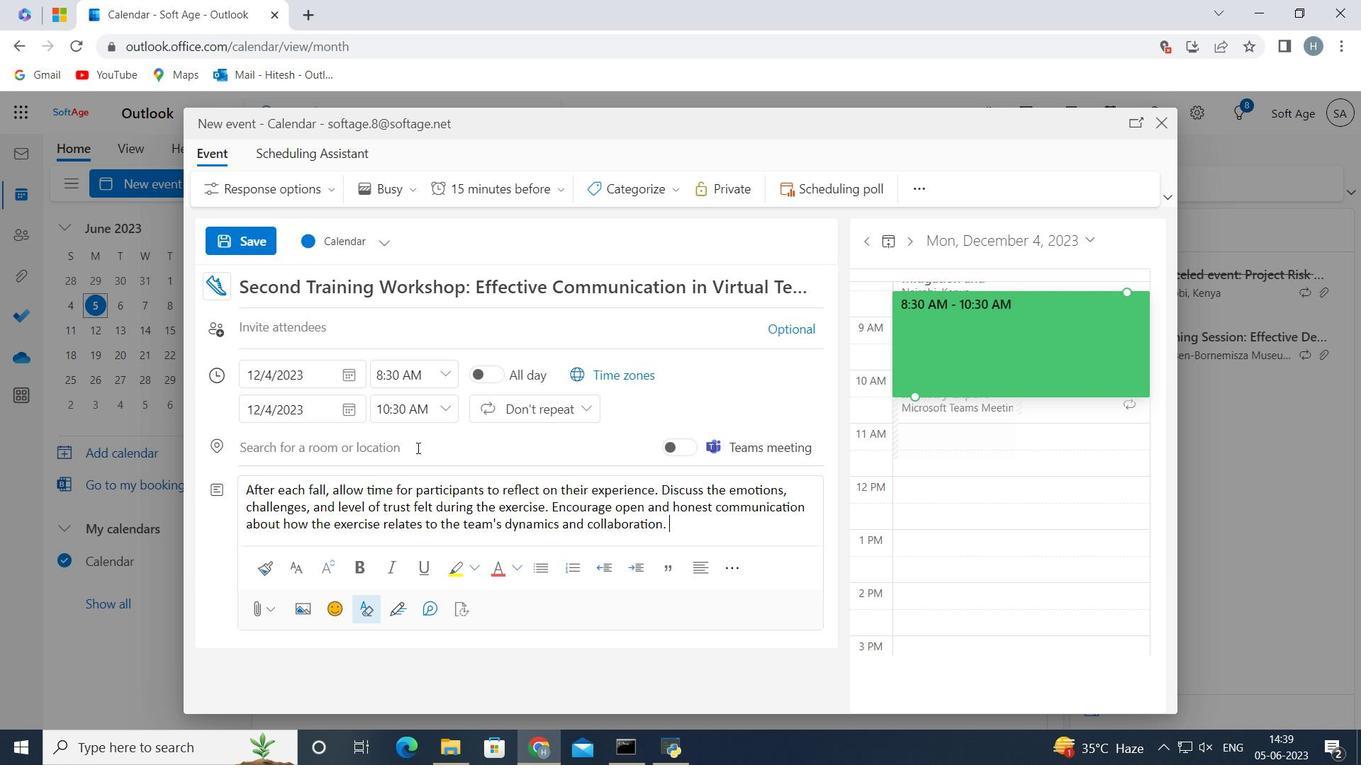 
Action: Mouse pressed left at (416, 449)
Screenshot: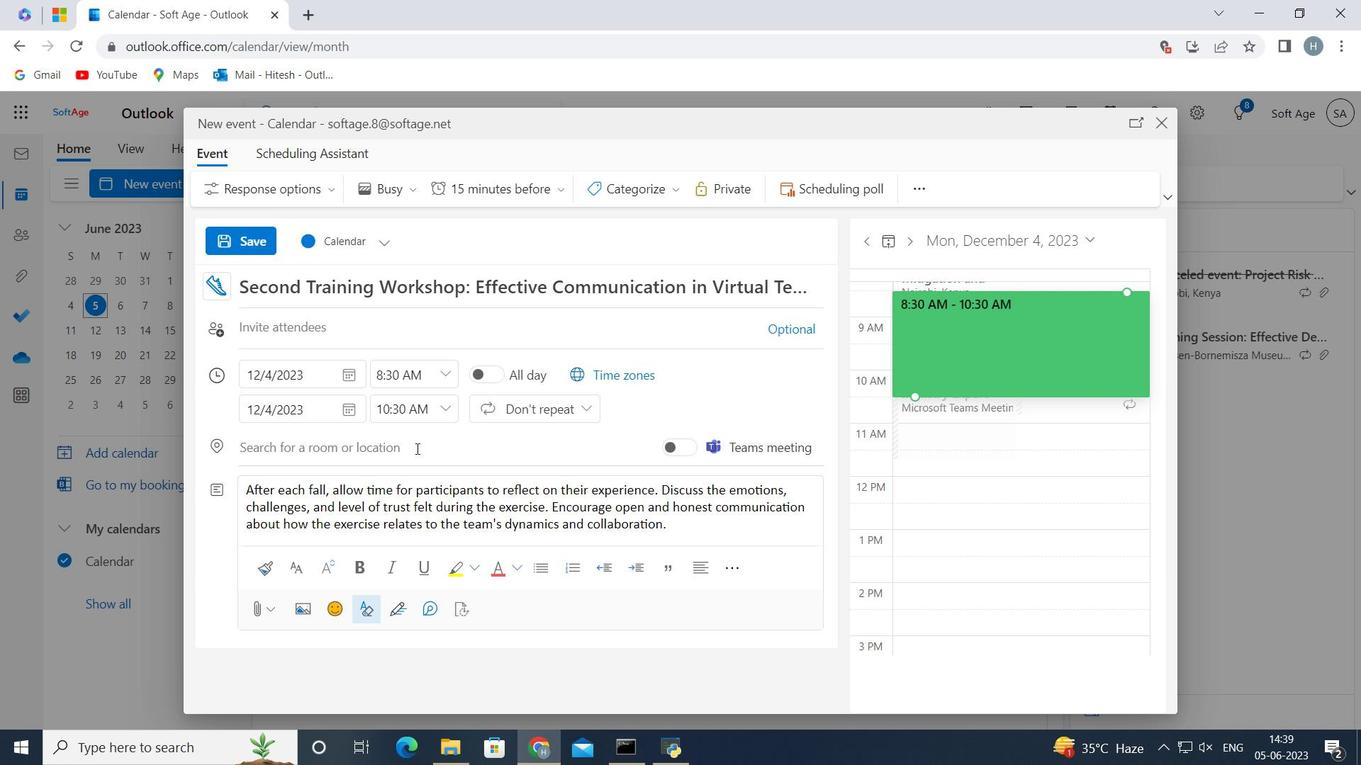 
Action: Mouse moved to (638, 197)
Screenshot: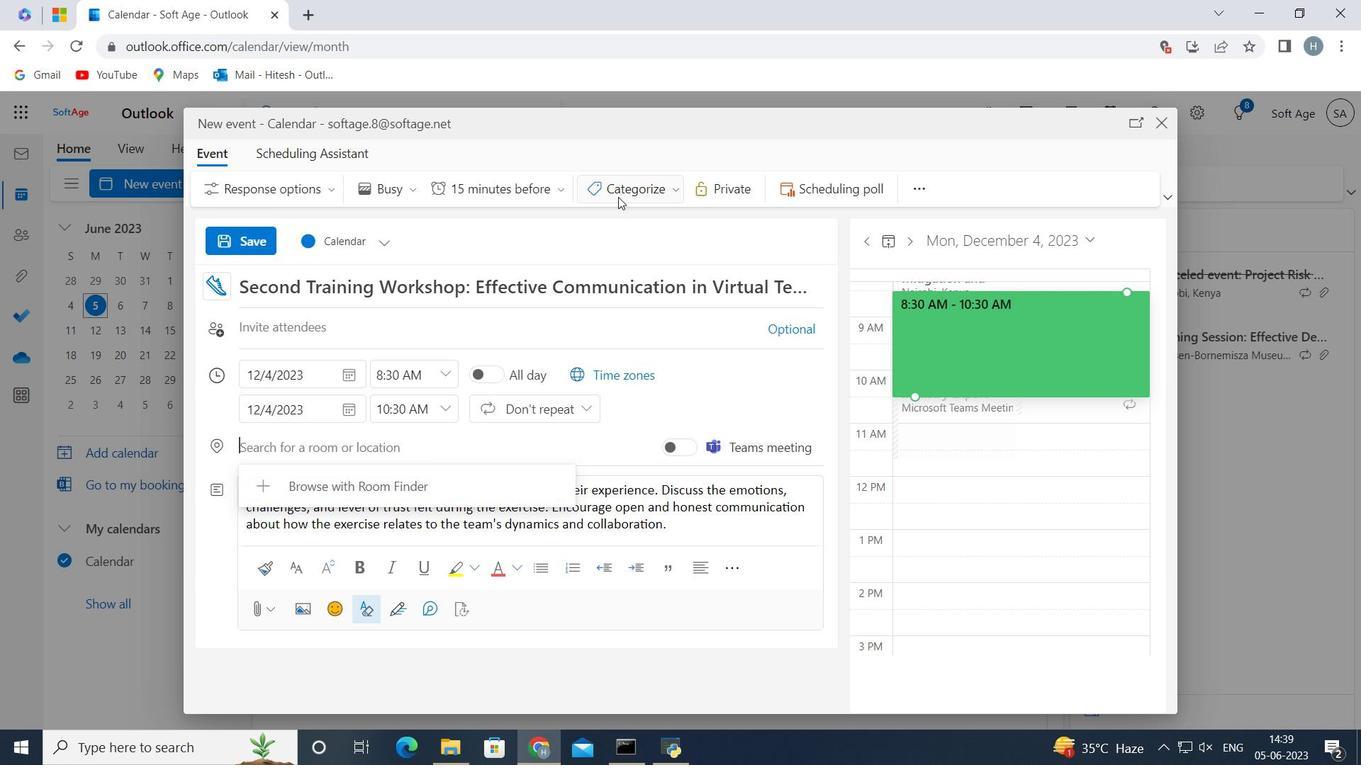 
Action: Mouse pressed left at (638, 197)
Screenshot: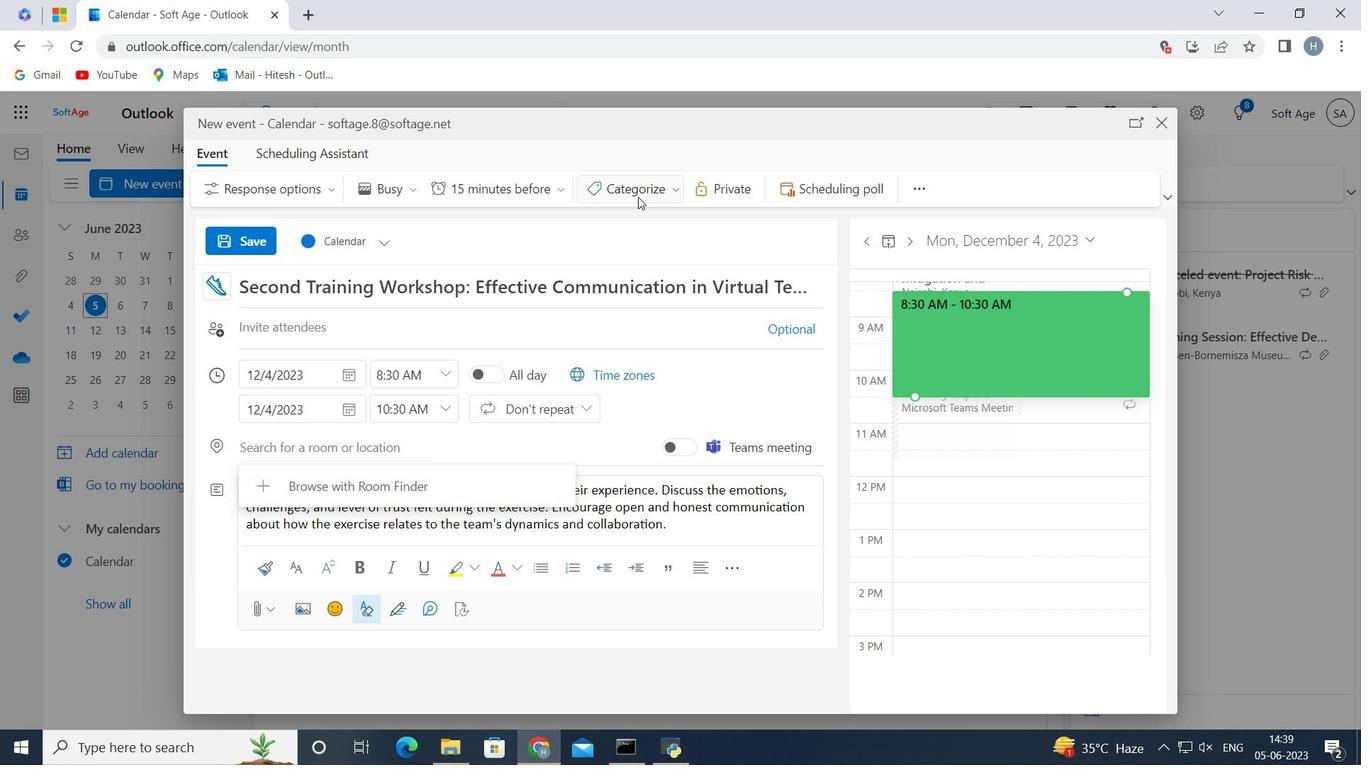 
Action: Mouse moved to (628, 331)
Screenshot: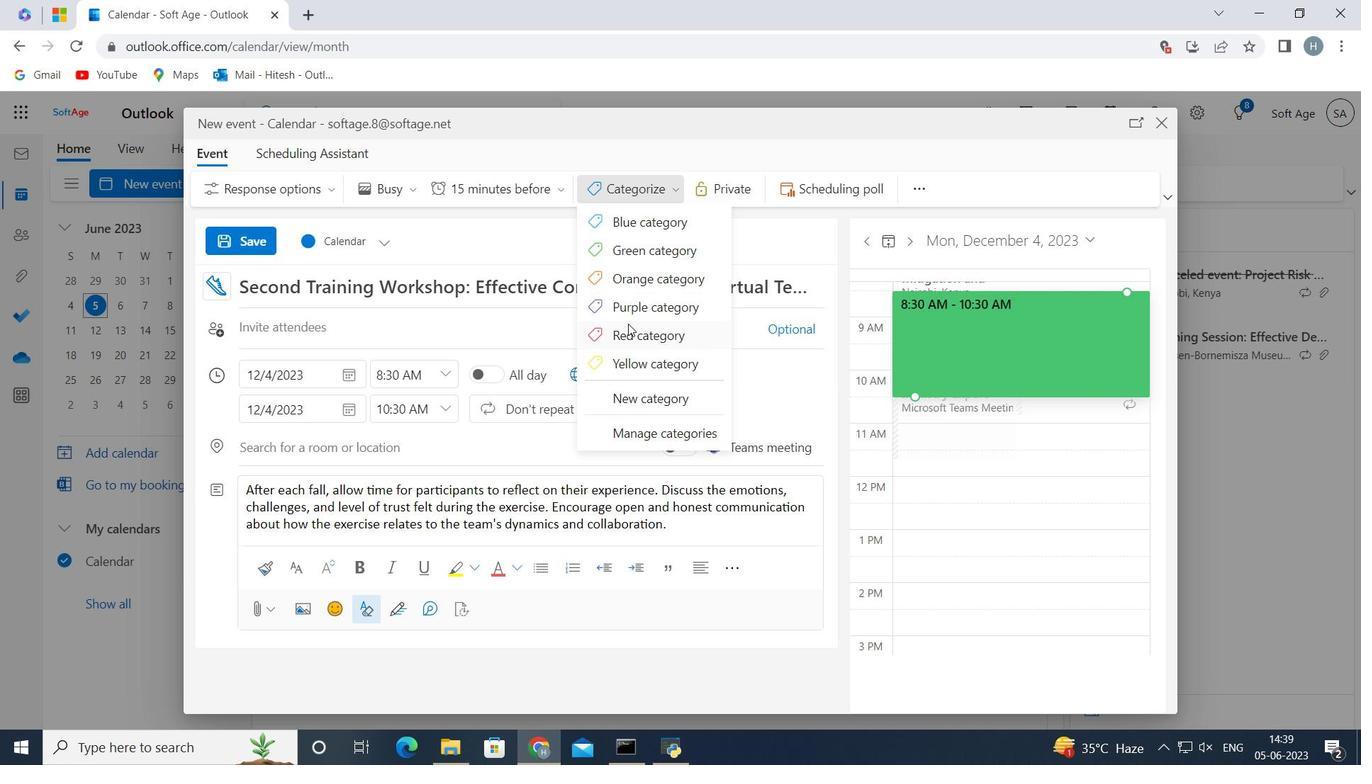 
Action: Mouse pressed left at (628, 331)
Screenshot: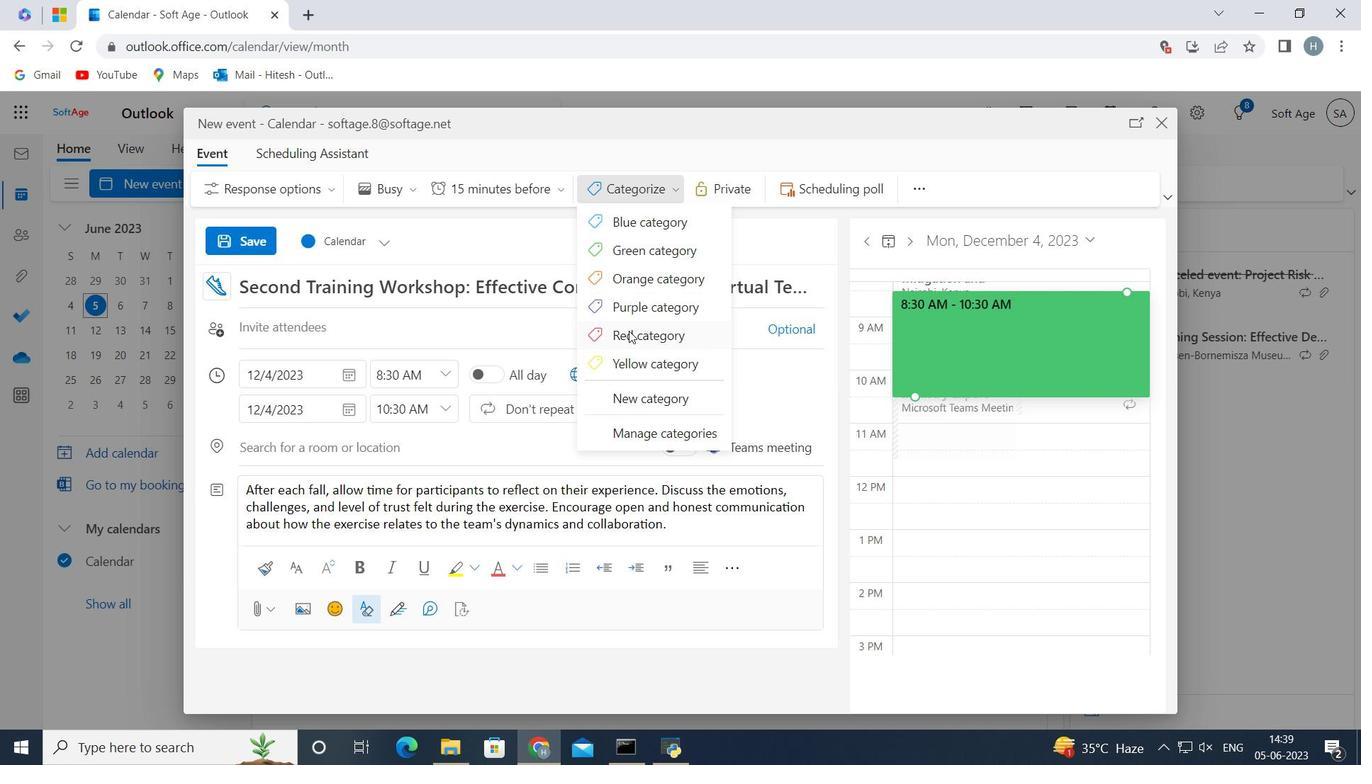 
Action: Mouse moved to (391, 448)
Screenshot: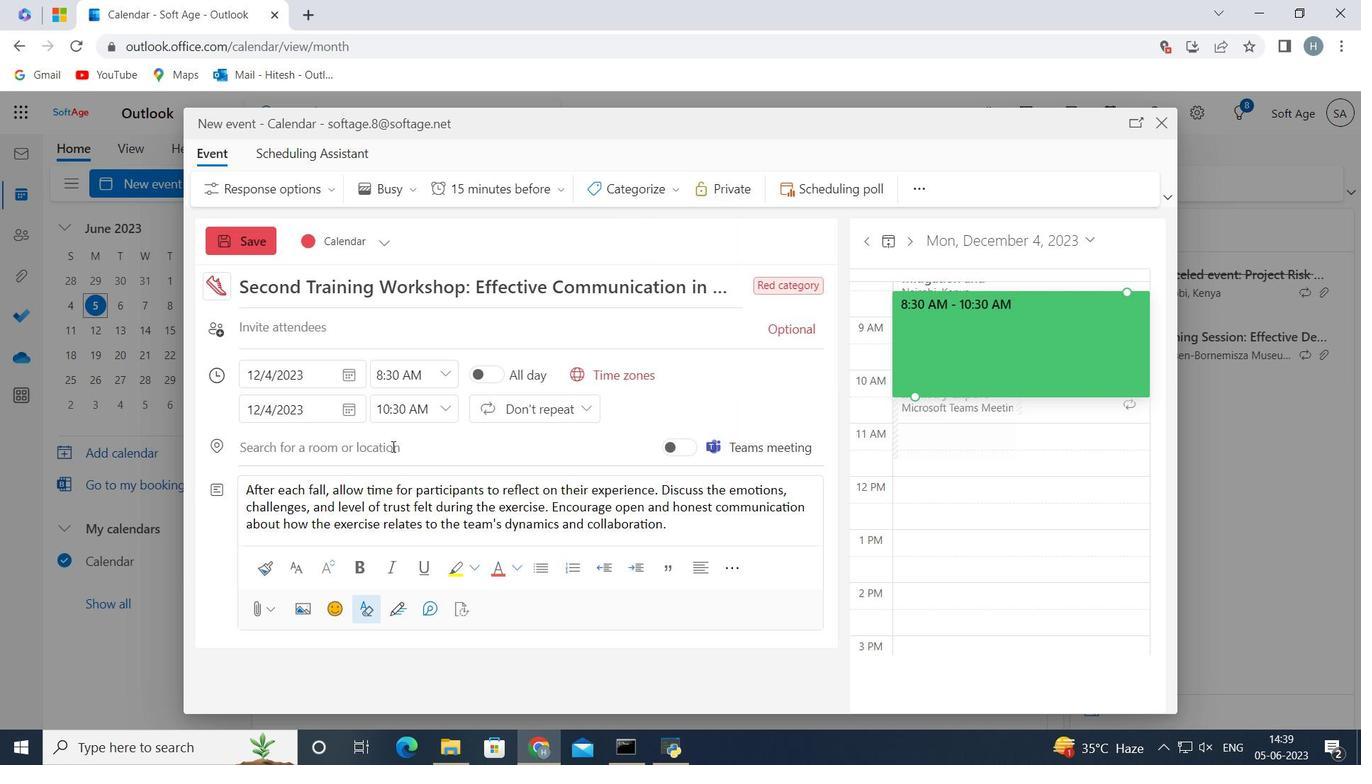 
Action: Mouse pressed left at (391, 448)
Screenshot: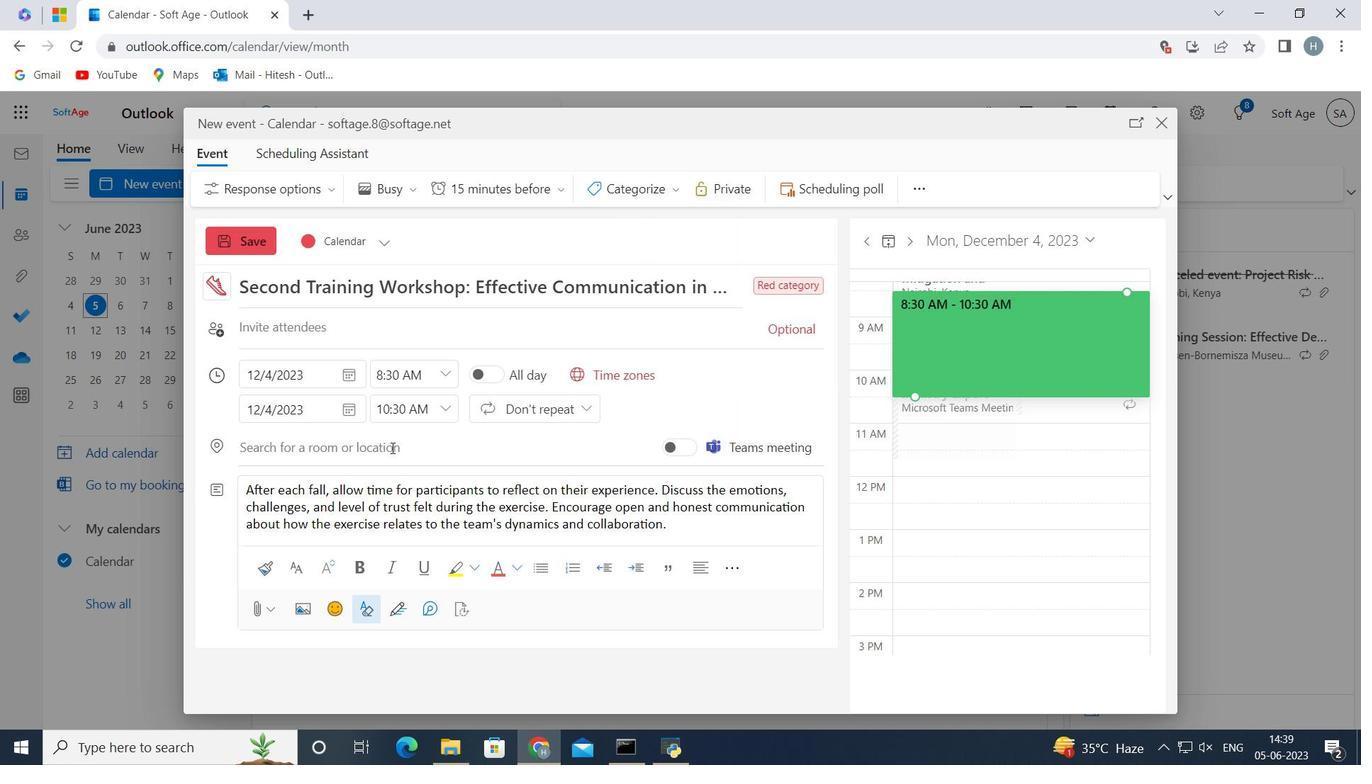 
Action: Mouse moved to (390, 448)
Screenshot: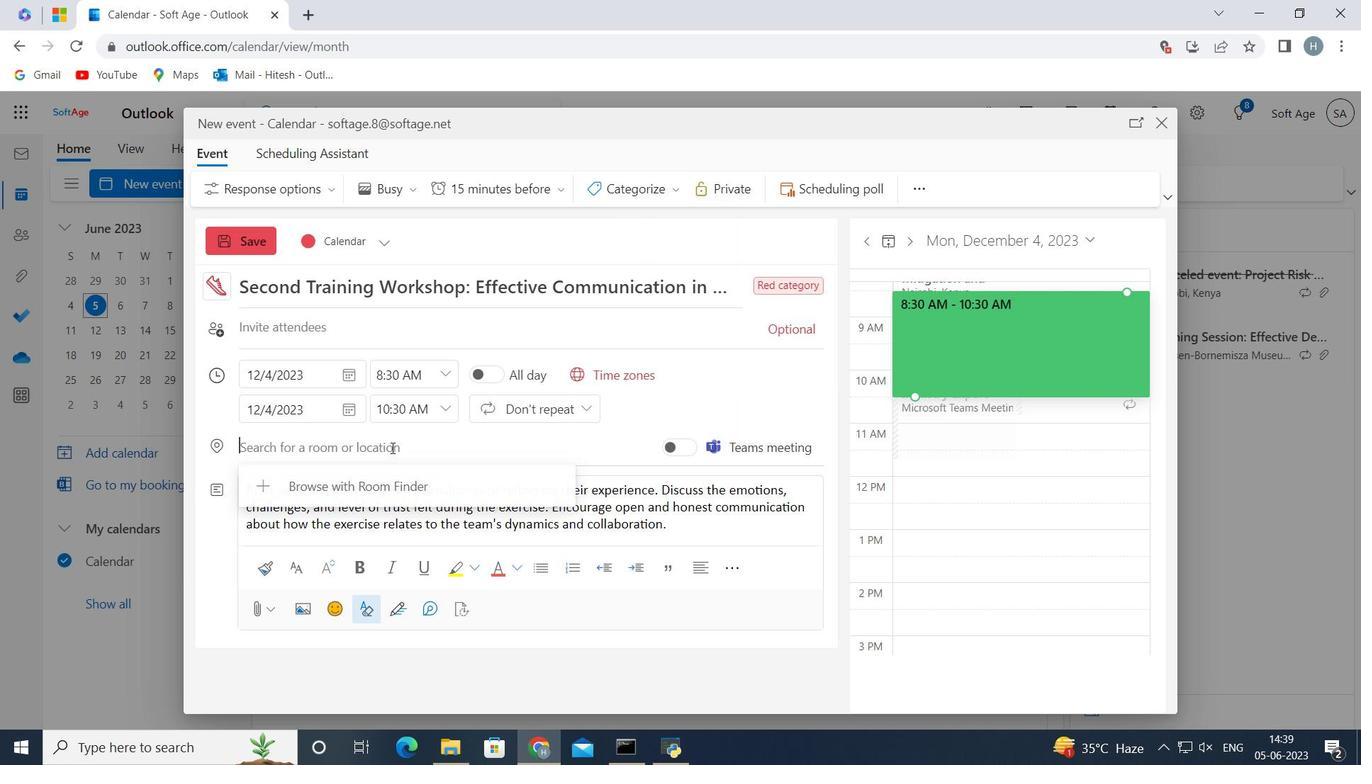 
Action: Key pressed <Key.shift><Key.shift><Key.shift><Key.shift><Key.shift><Key.shift><Key.shift>Krakow,<Key.space><Key.shift>Poland<Key.space>
Screenshot: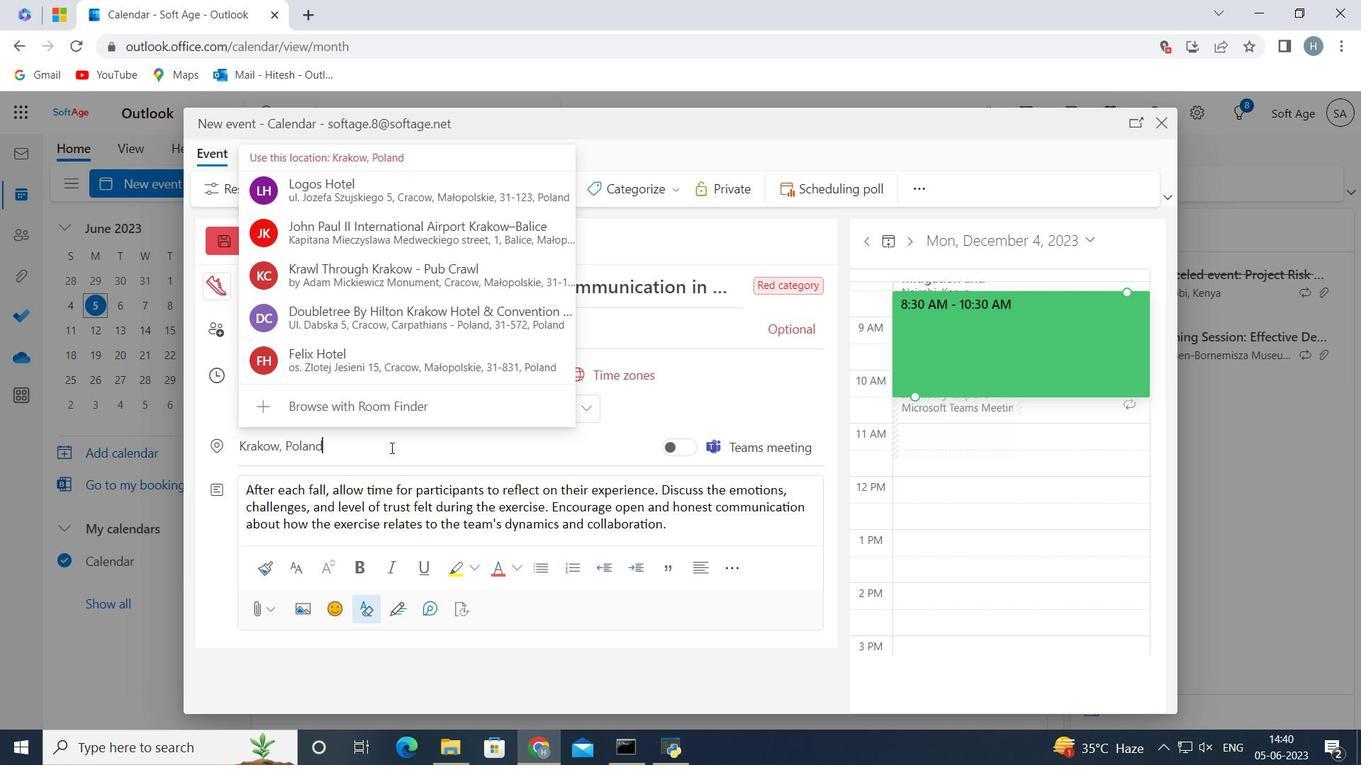 
Action: Mouse moved to (724, 386)
Screenshot: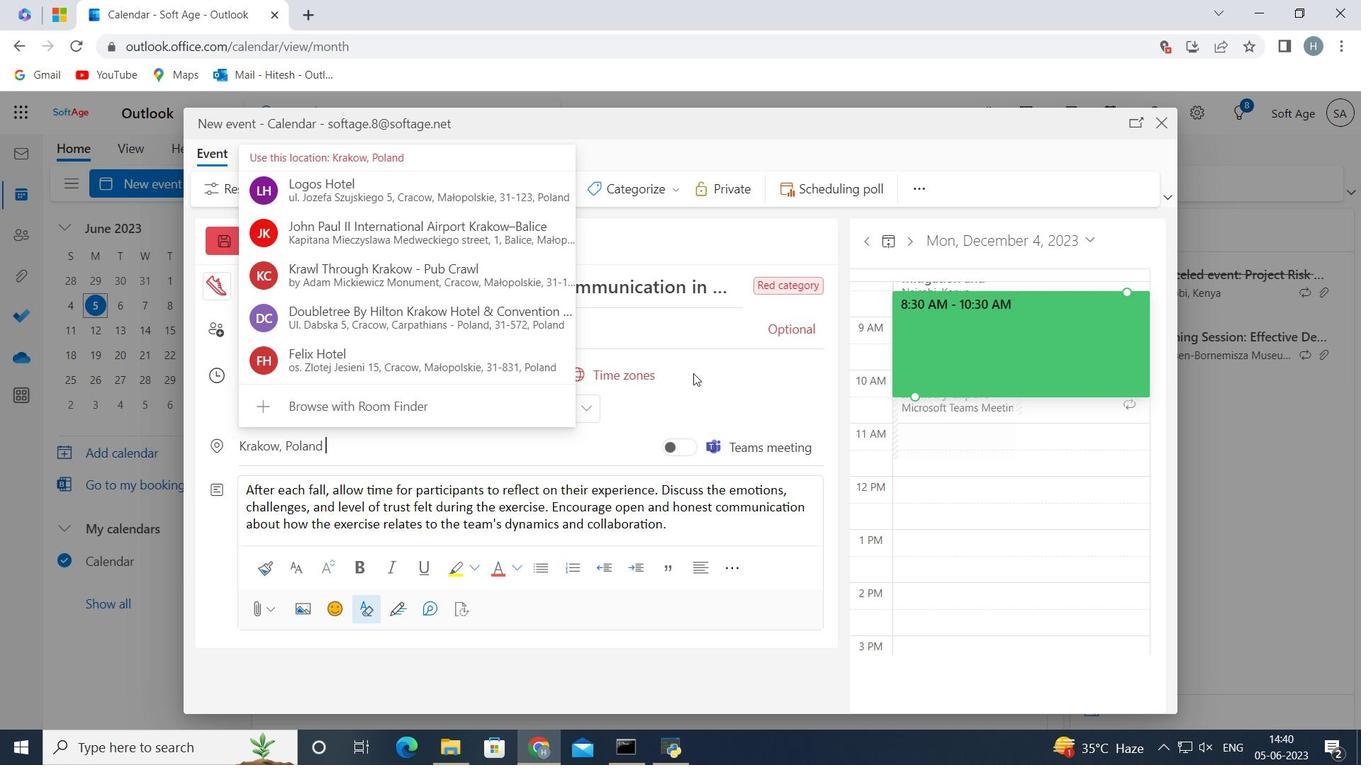 
Action: Mouse pressed left at (724, 386)
Screenshot: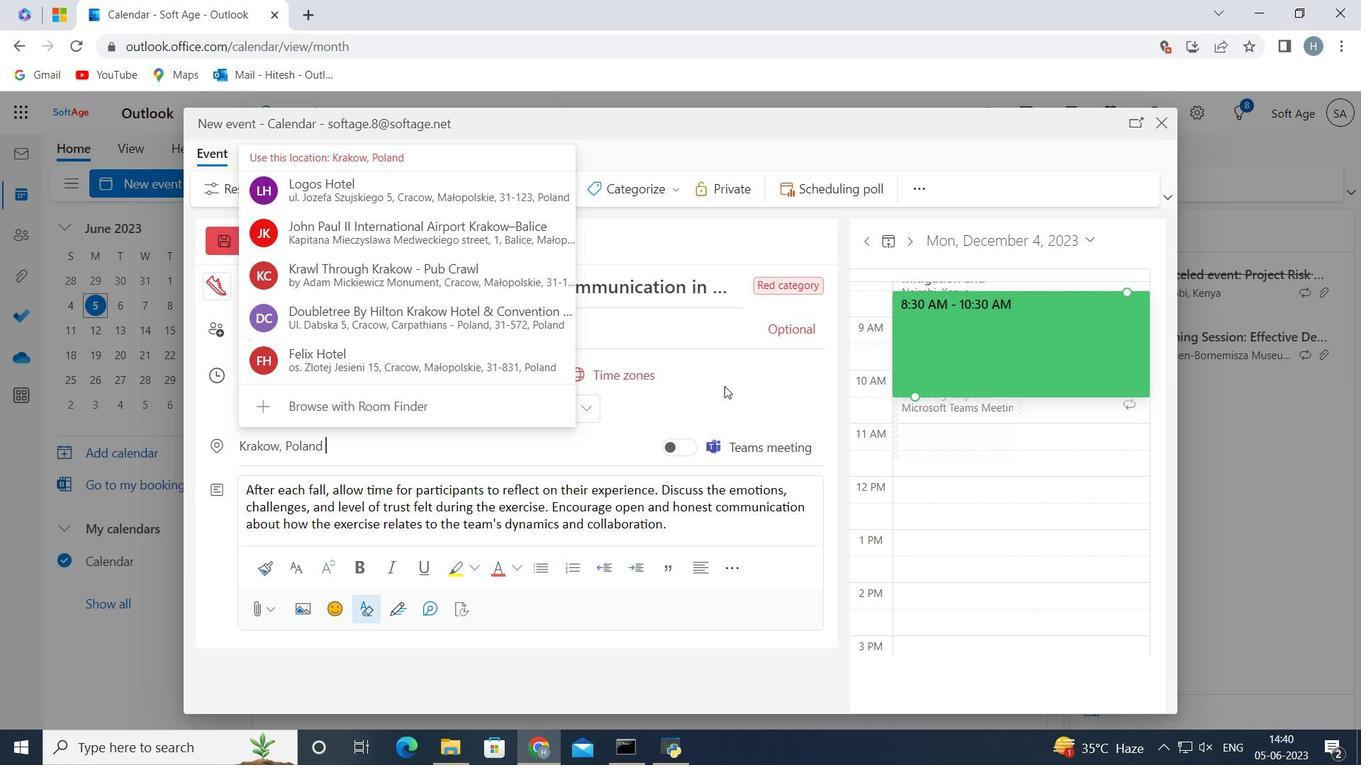 
Action: Mouse moved to (564, 329)
Screenshot: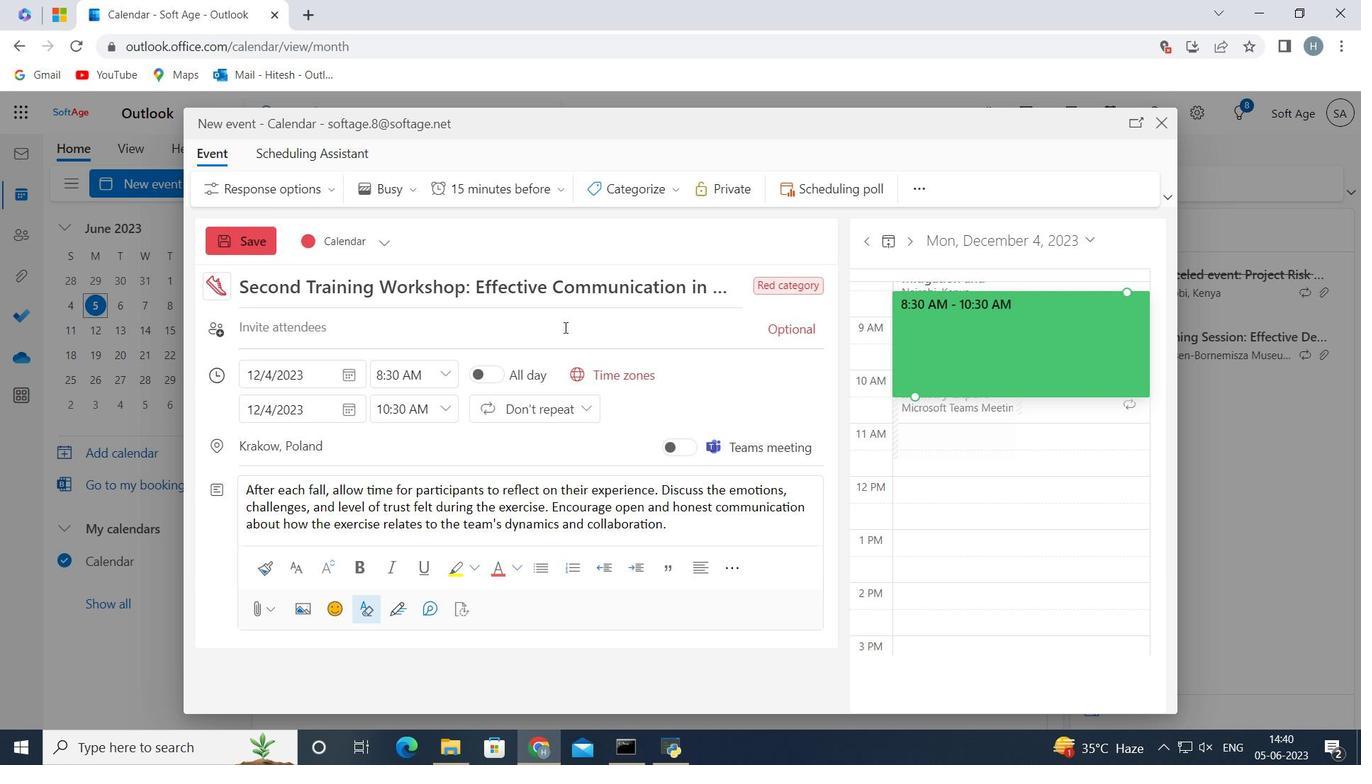 
Action: Mouse pressed left at (564, 329)
Screenshot: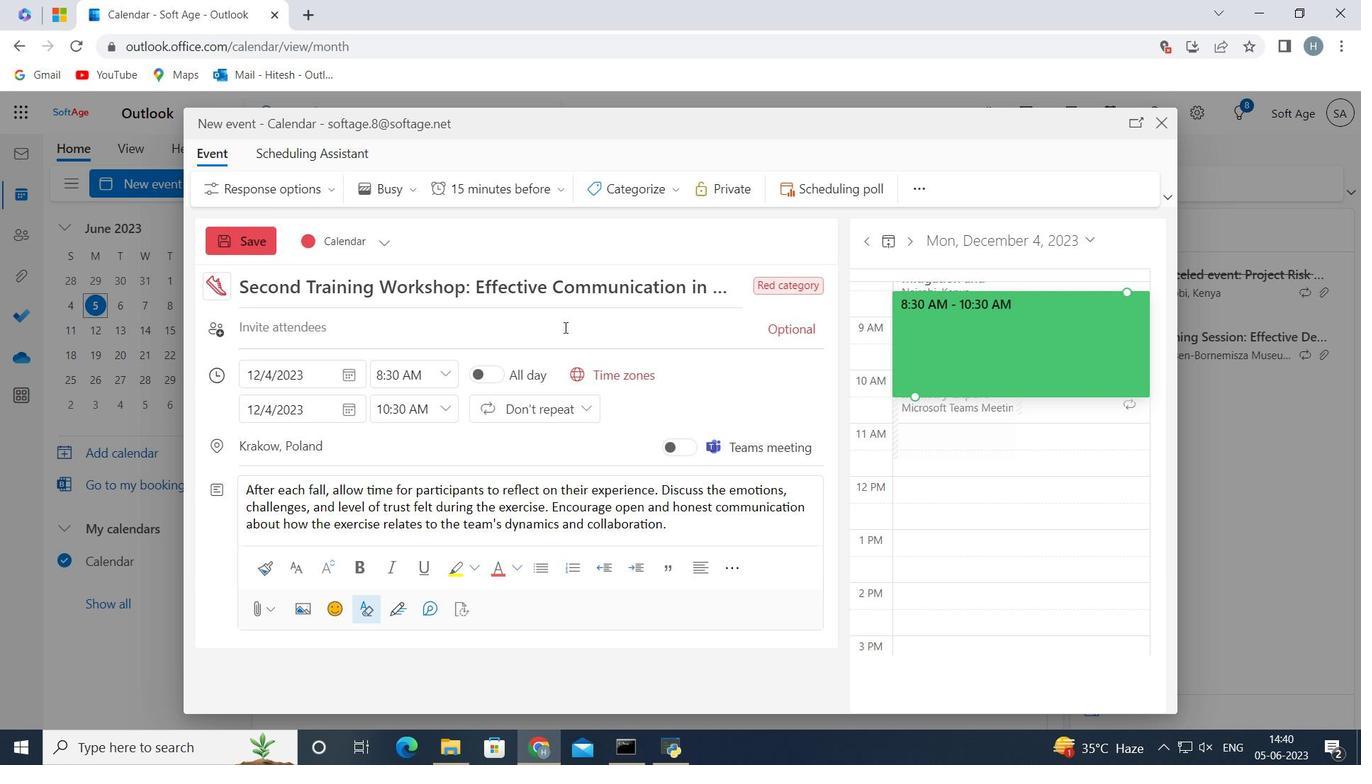 
Action: Key pressed softage.10<Key.shift>@softage.net
Screenshot: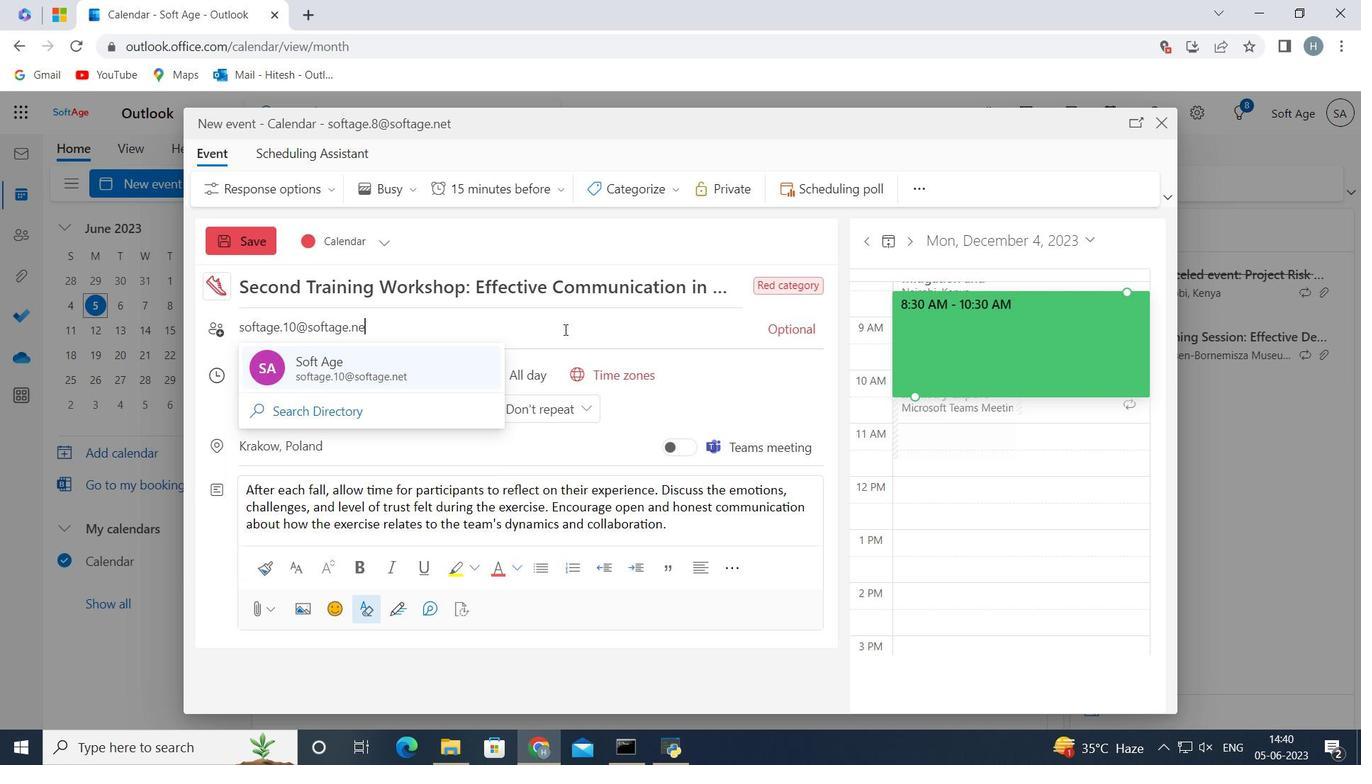 
Action: Mouse moved to (342, 380)
Screenshot: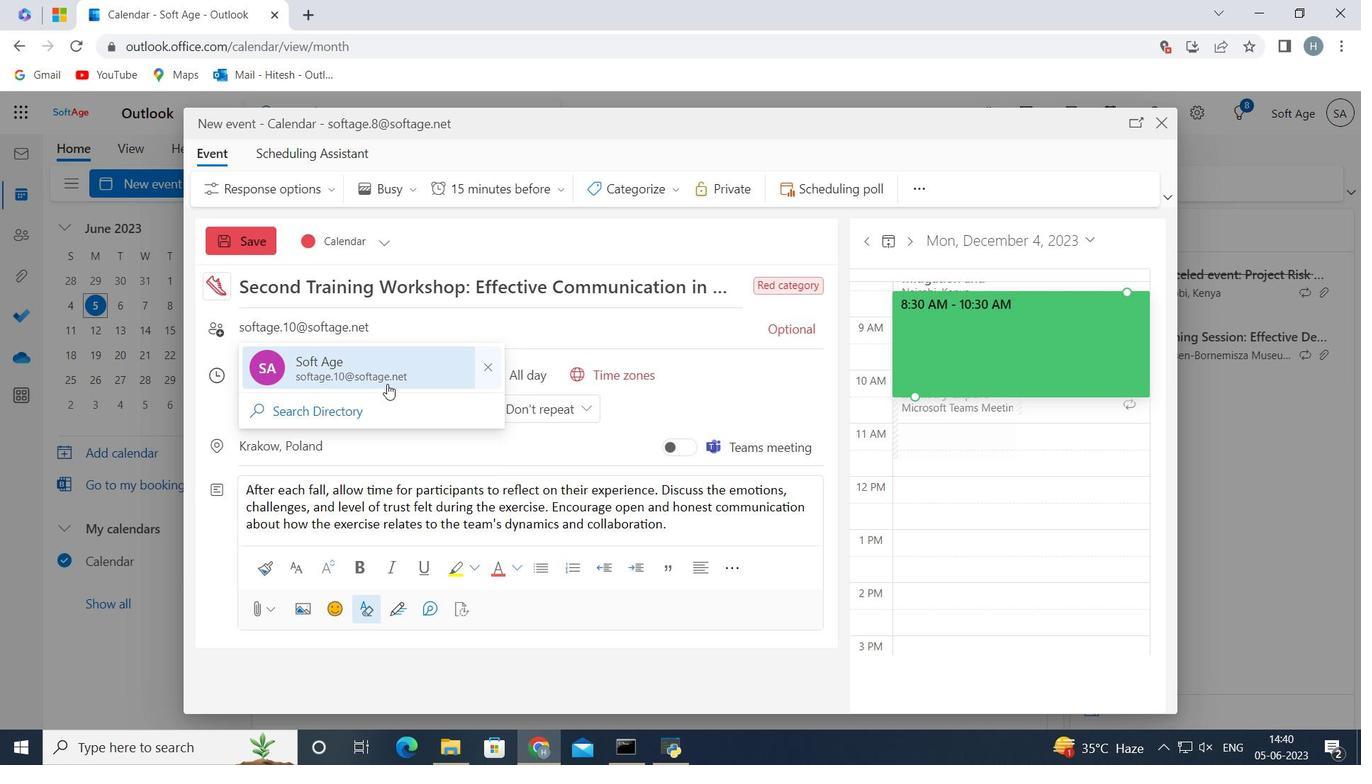 
Action: Mouse pressed left at (342, 380)
Screenshot: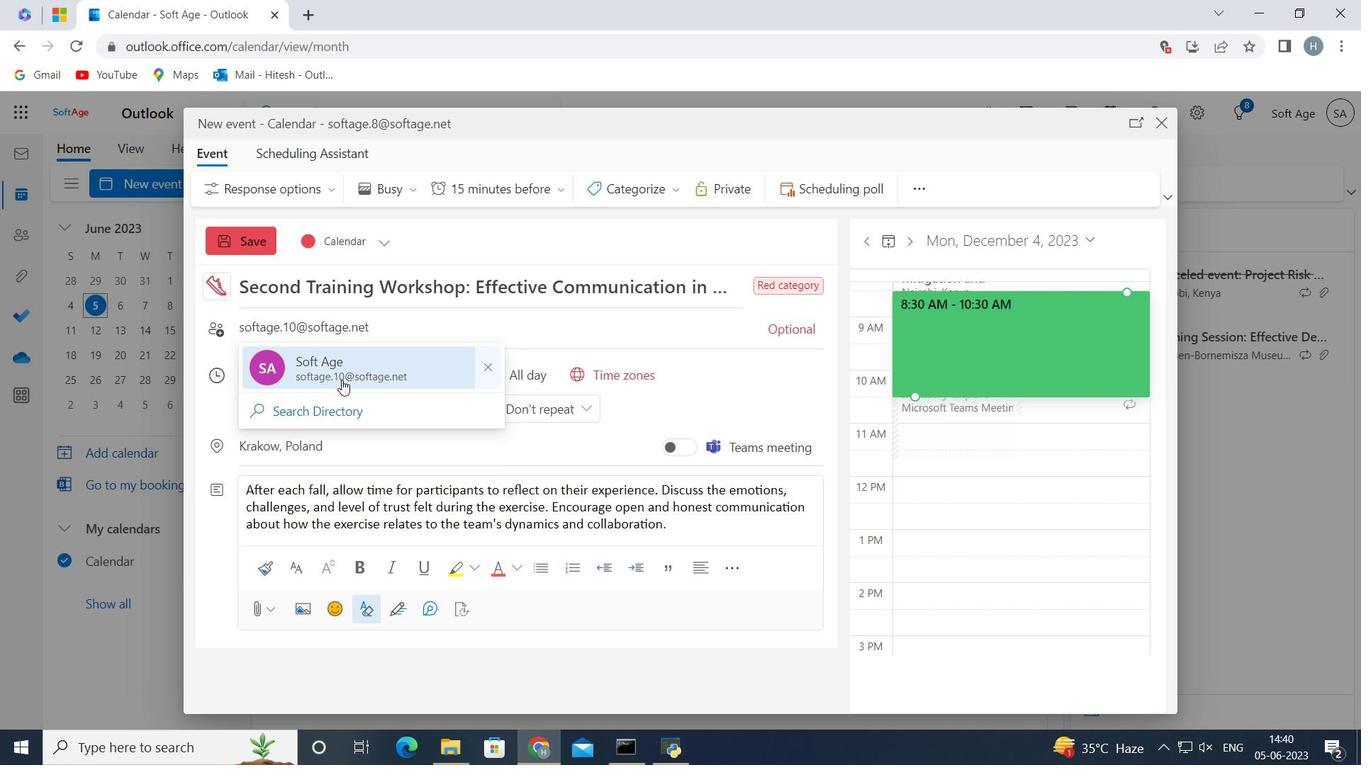 
Action: Key pressed softage.
Screenshot: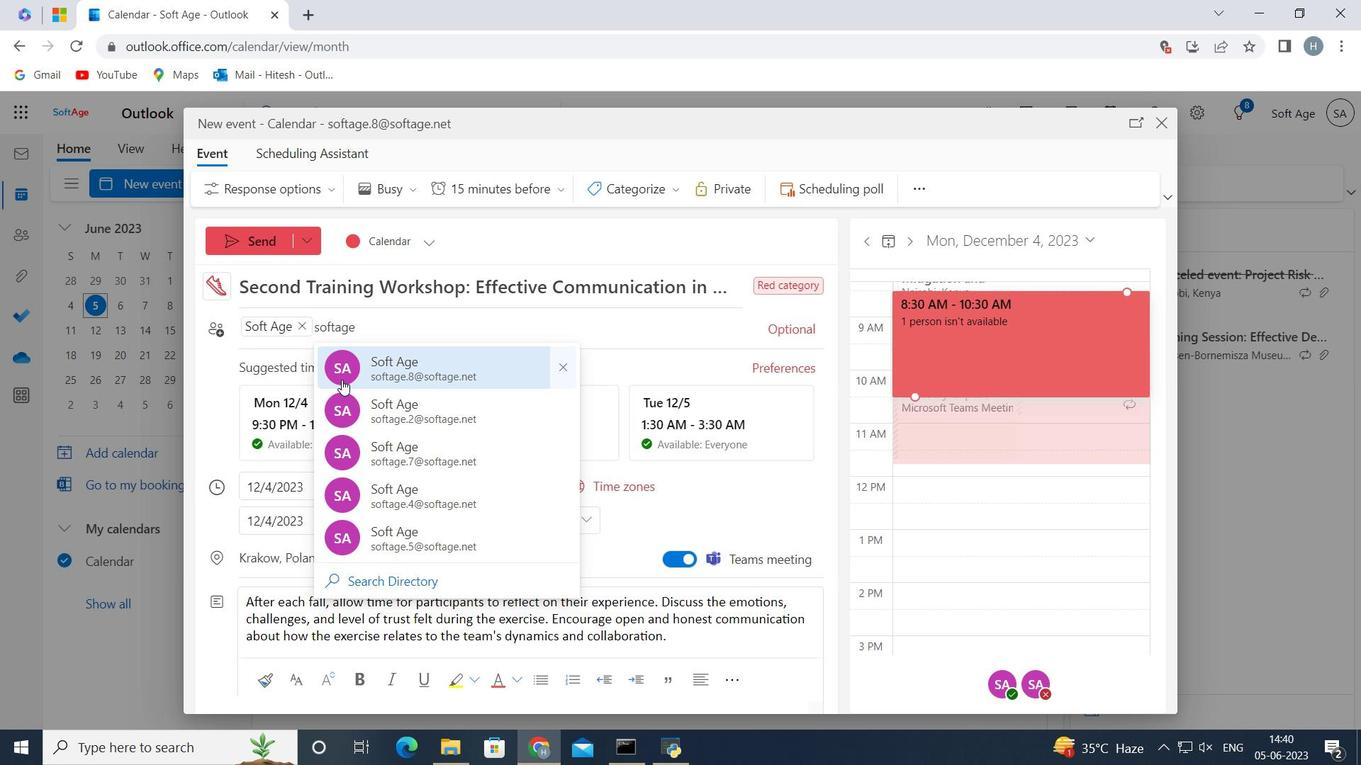 
Action: Mouse moved to (341, 379)
Screenshot: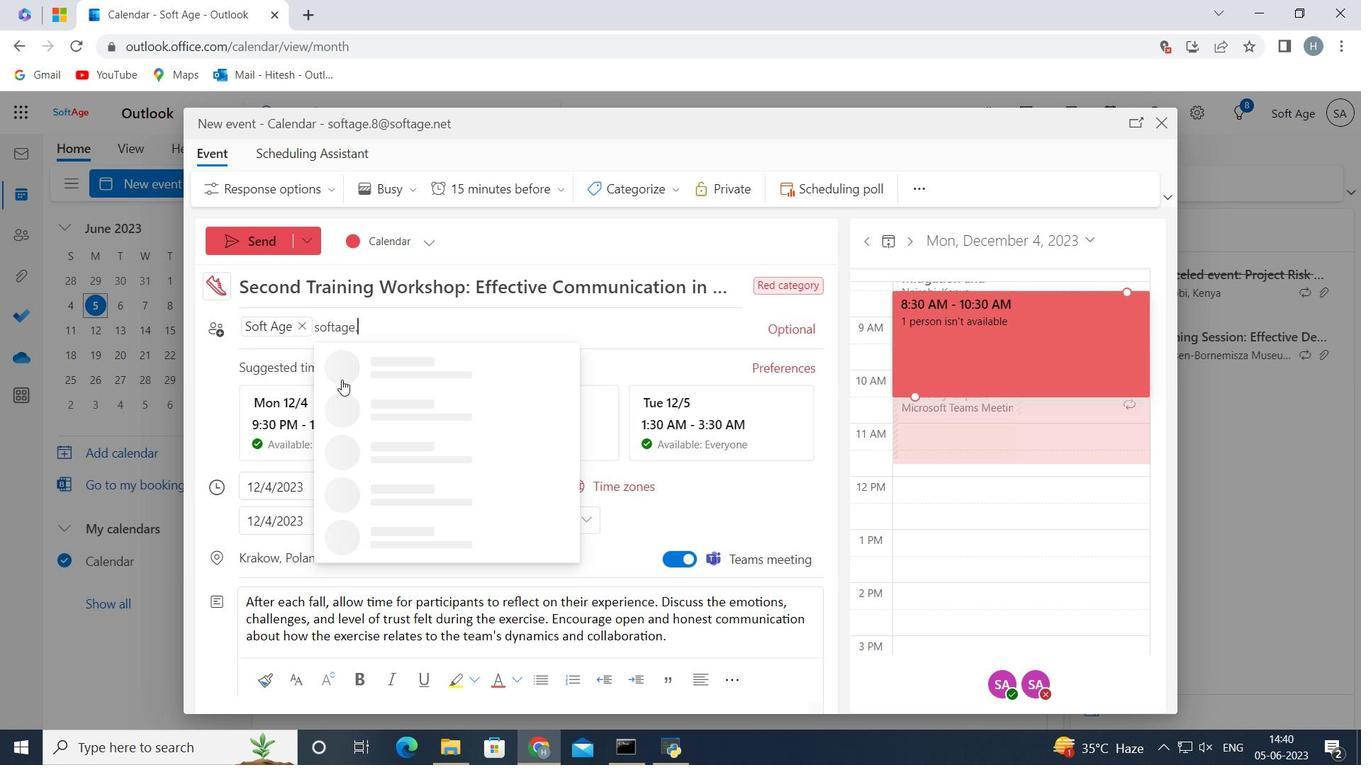
Action: Key pressed 6<Key.shift>@softage.net
Screenshot: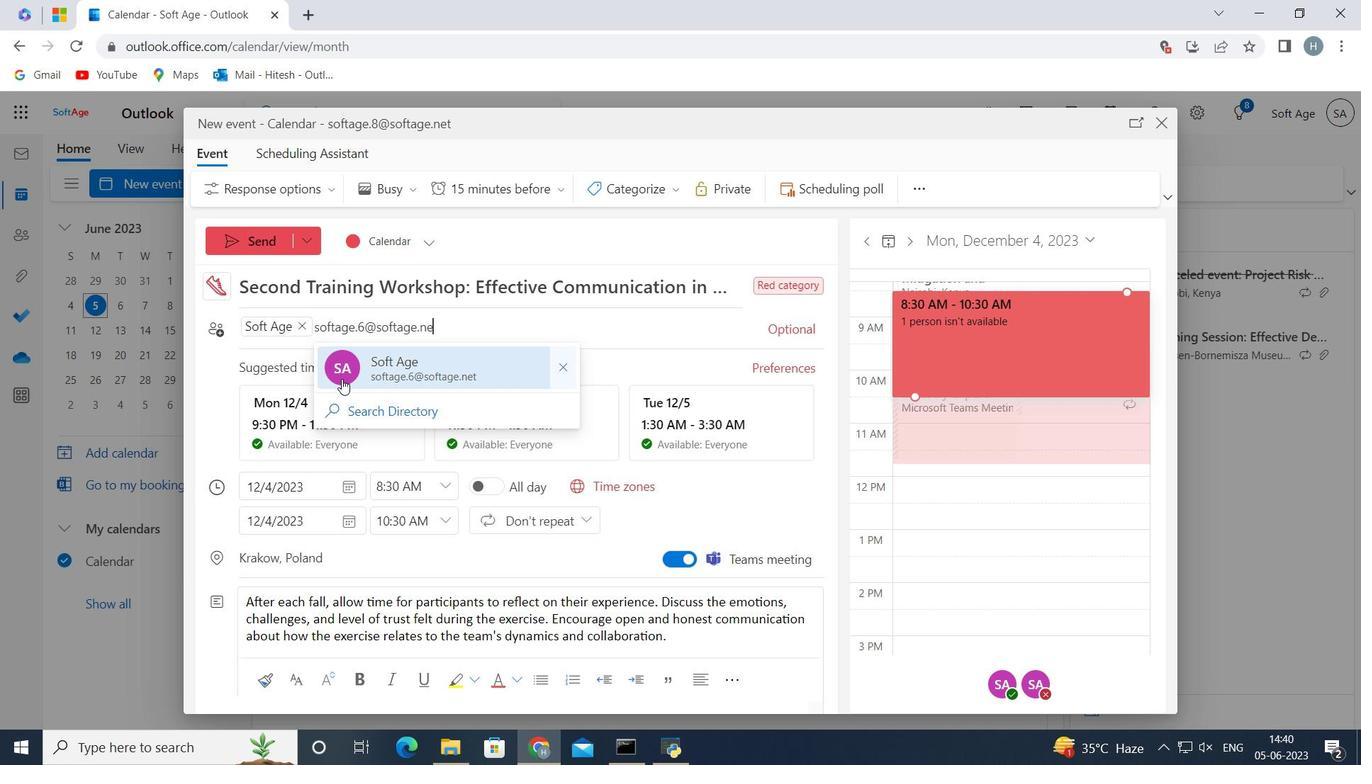 
Action: Mouse moved to (372, 369)
Screenshot: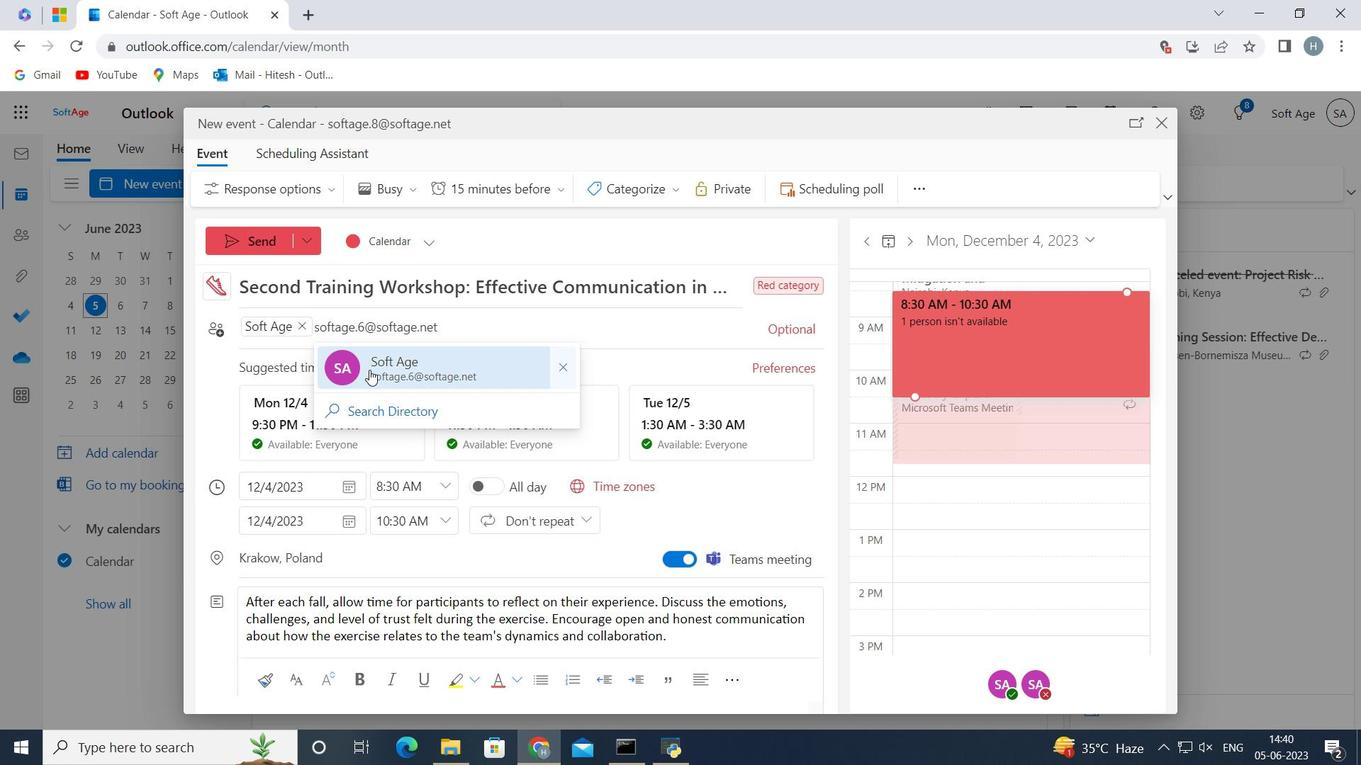 
Action: Mouse pressed left at (372, 369)
Screenshot: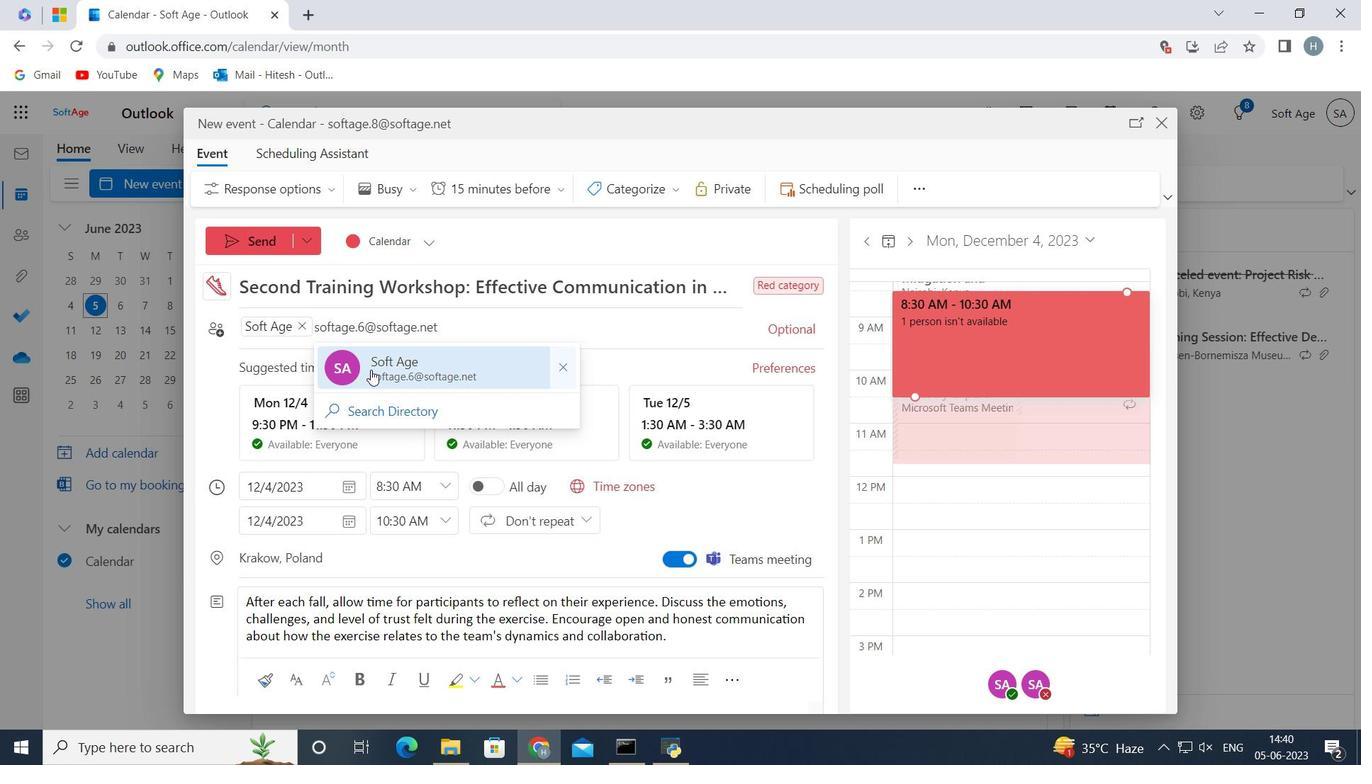 
Action: Mouse moved to (538, 191)
Screenshot: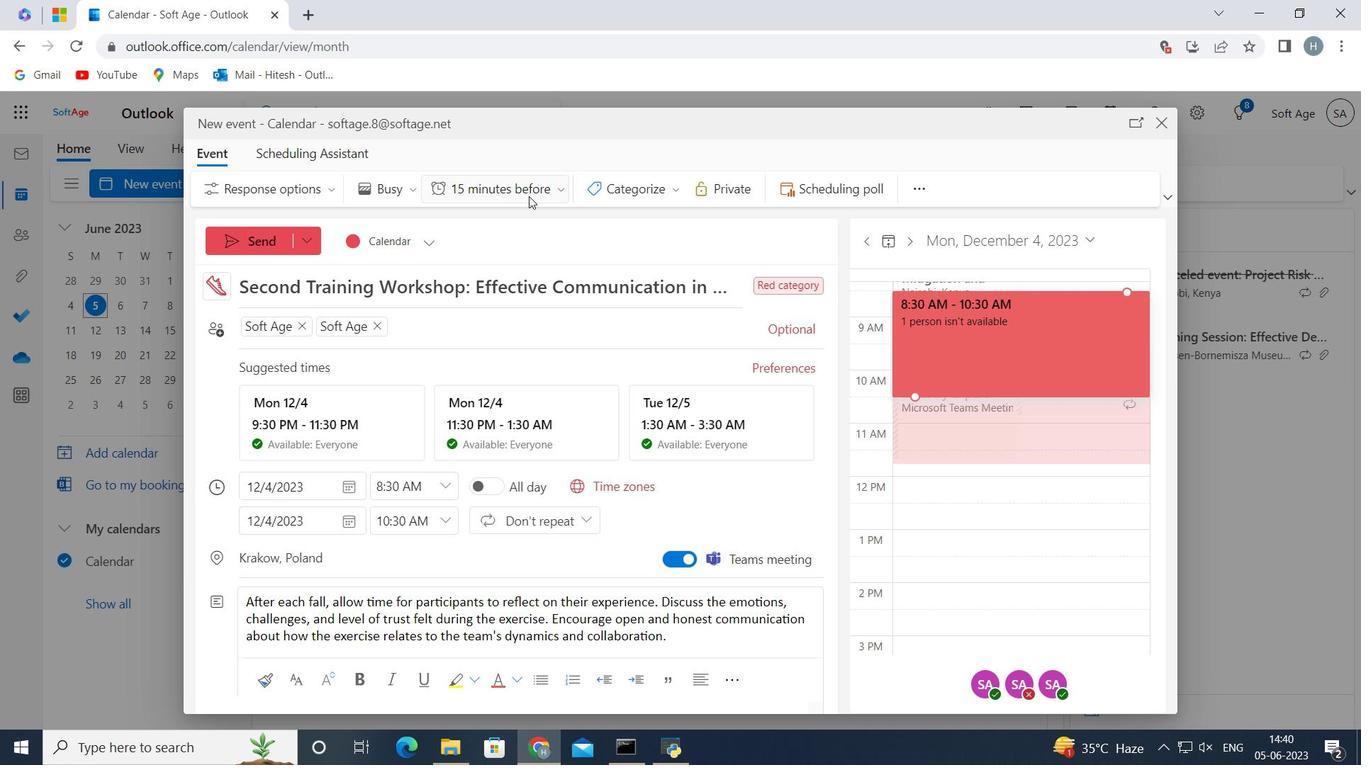 
Action: Mouse pressed left at (538, 191)
Screenshot: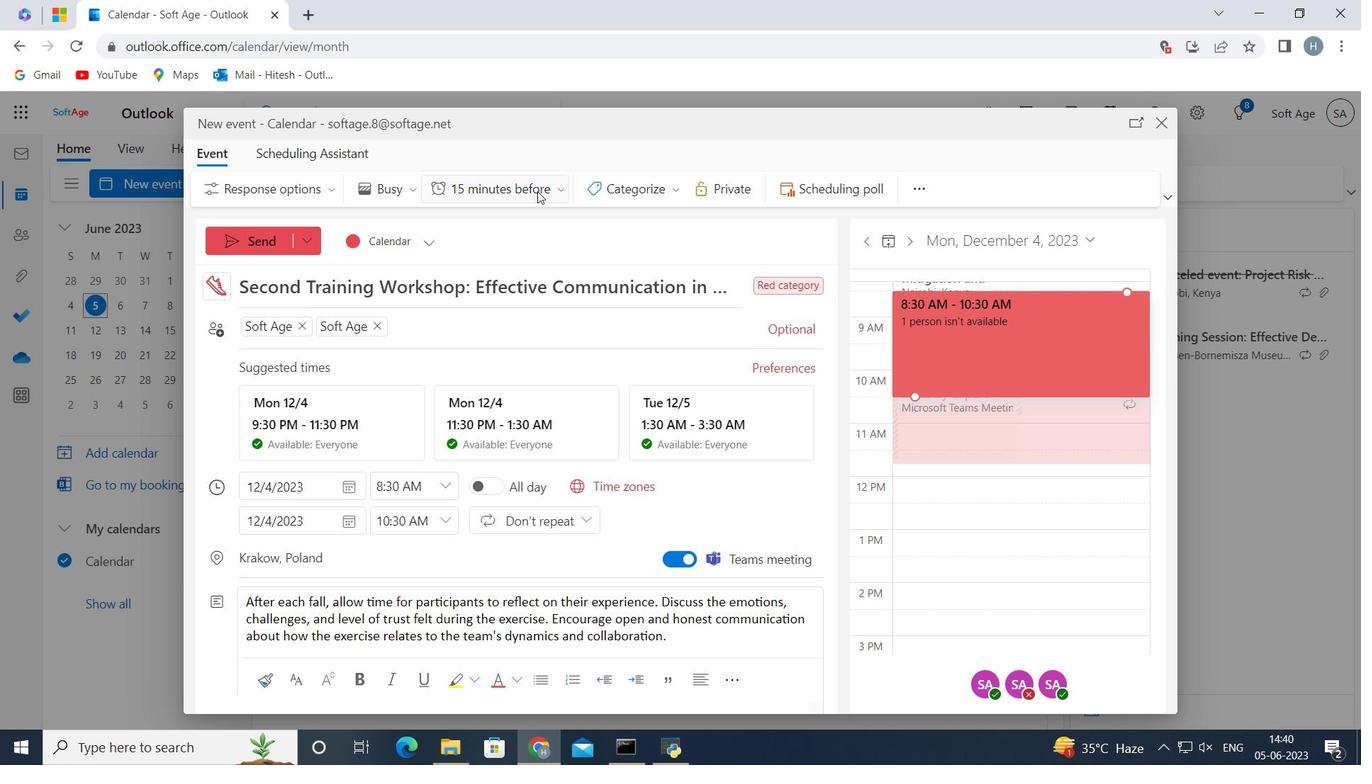 
Action: Mouse moved to (504, 412)
Screenshot: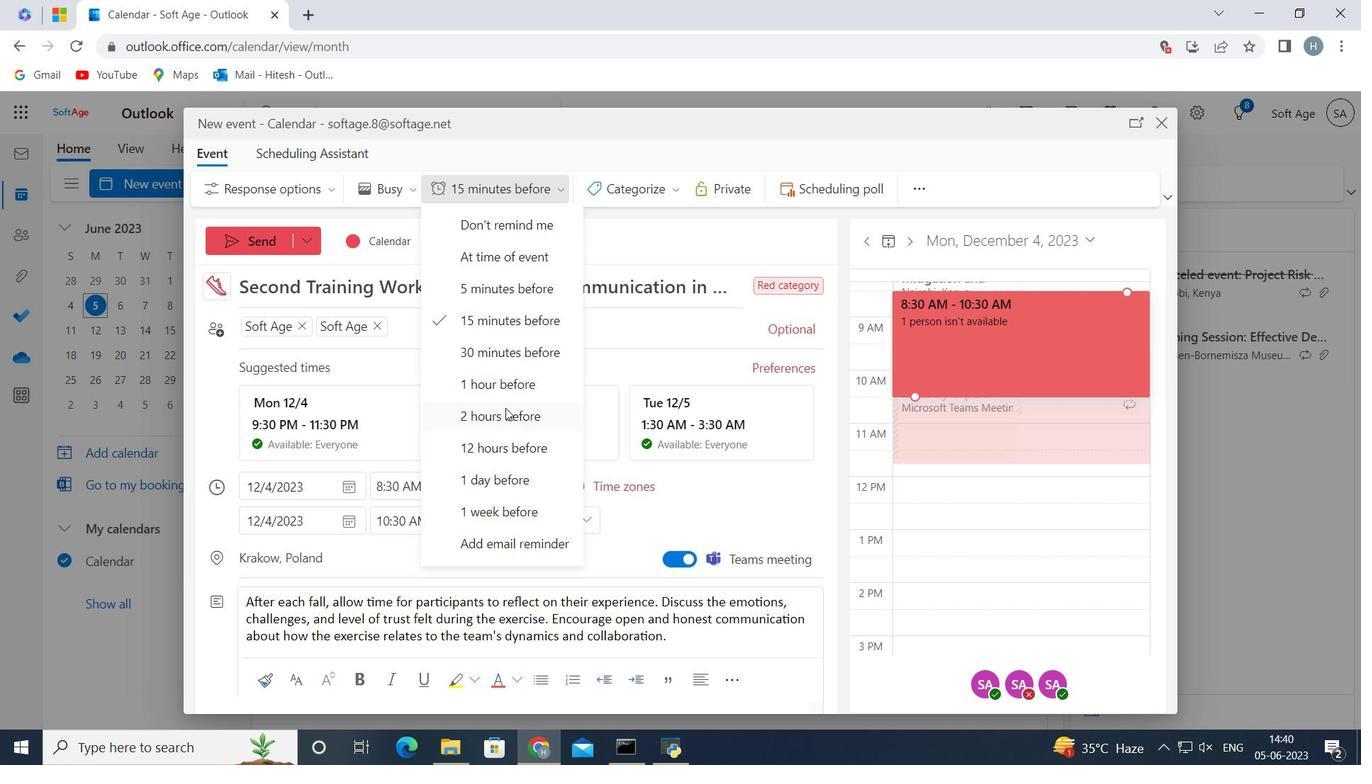 
Action: Mouse pressed left at (504, 412)
Screenshot: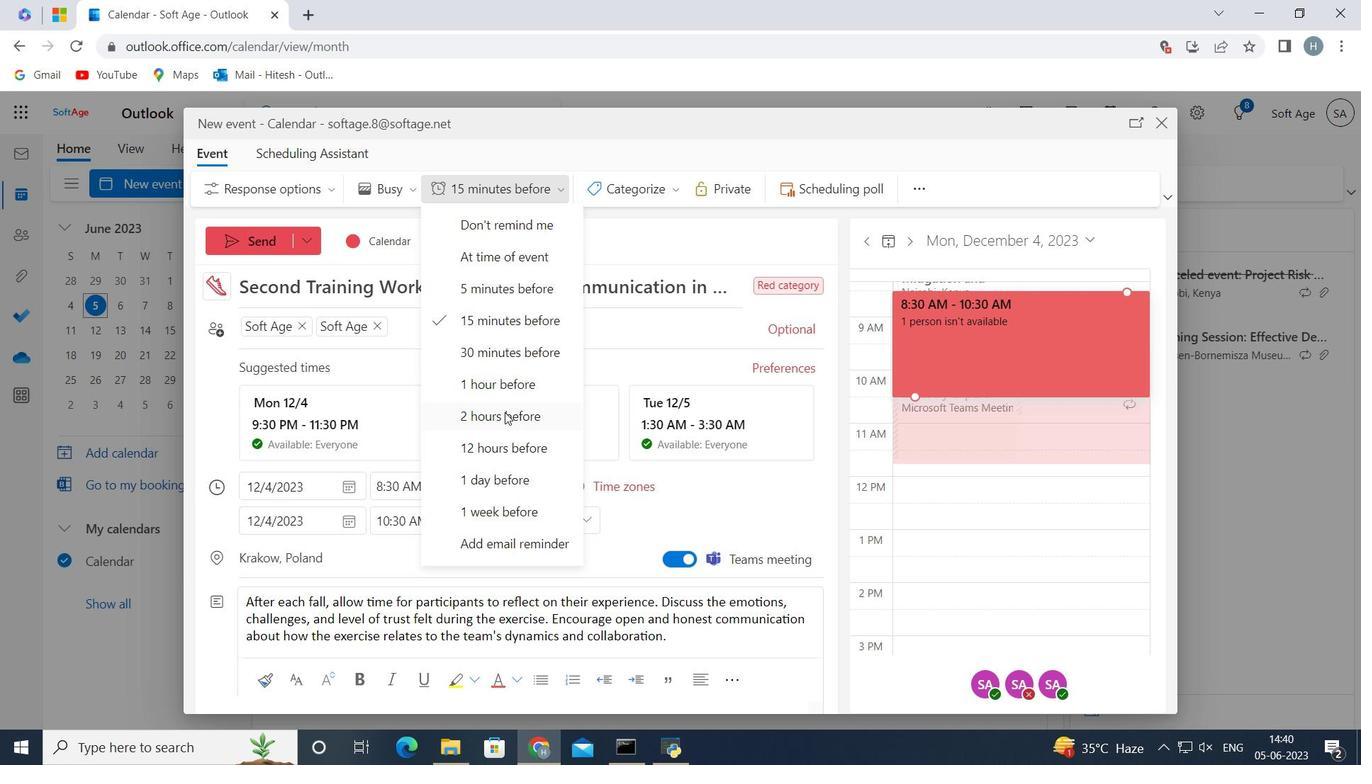 
Action: Mouse moved to (258, 240)
Screenshot: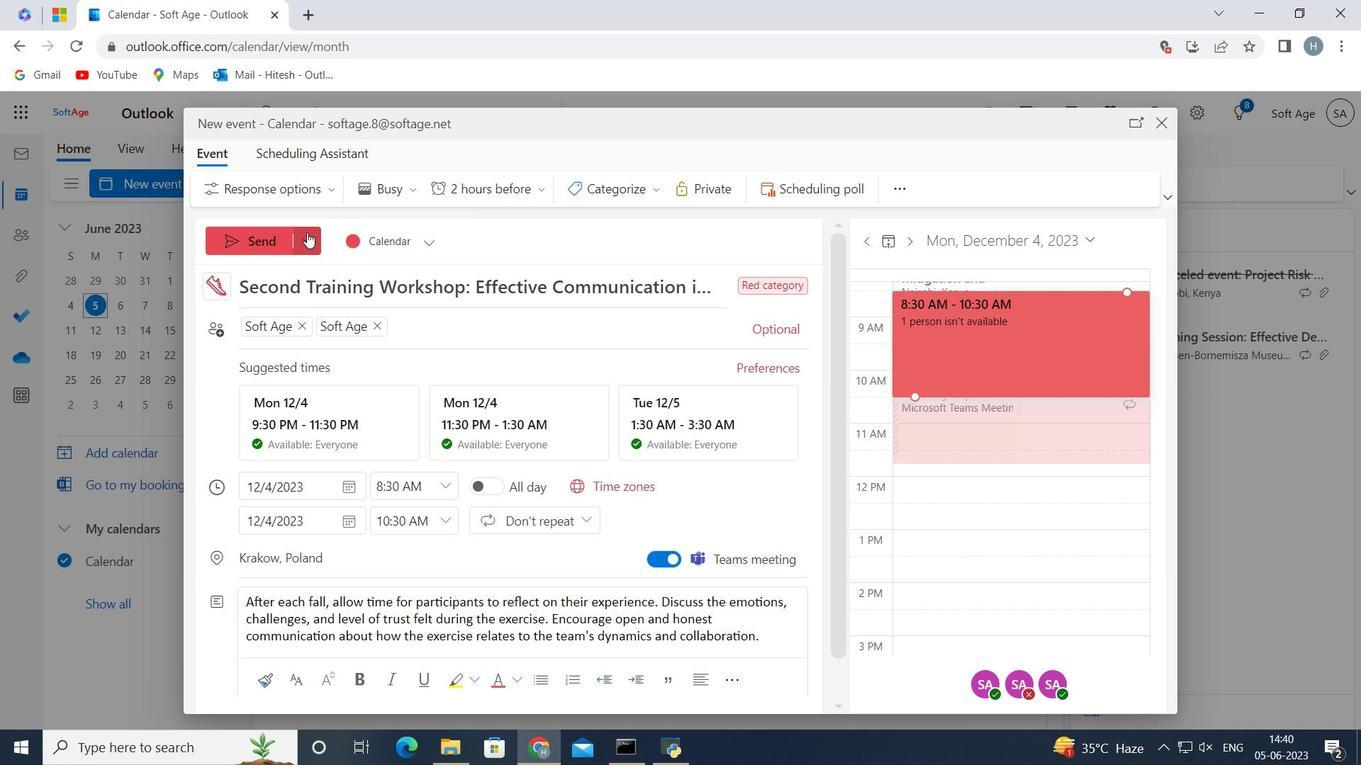 
Action: Mouse pressed left at (258, 240)
Screenshot: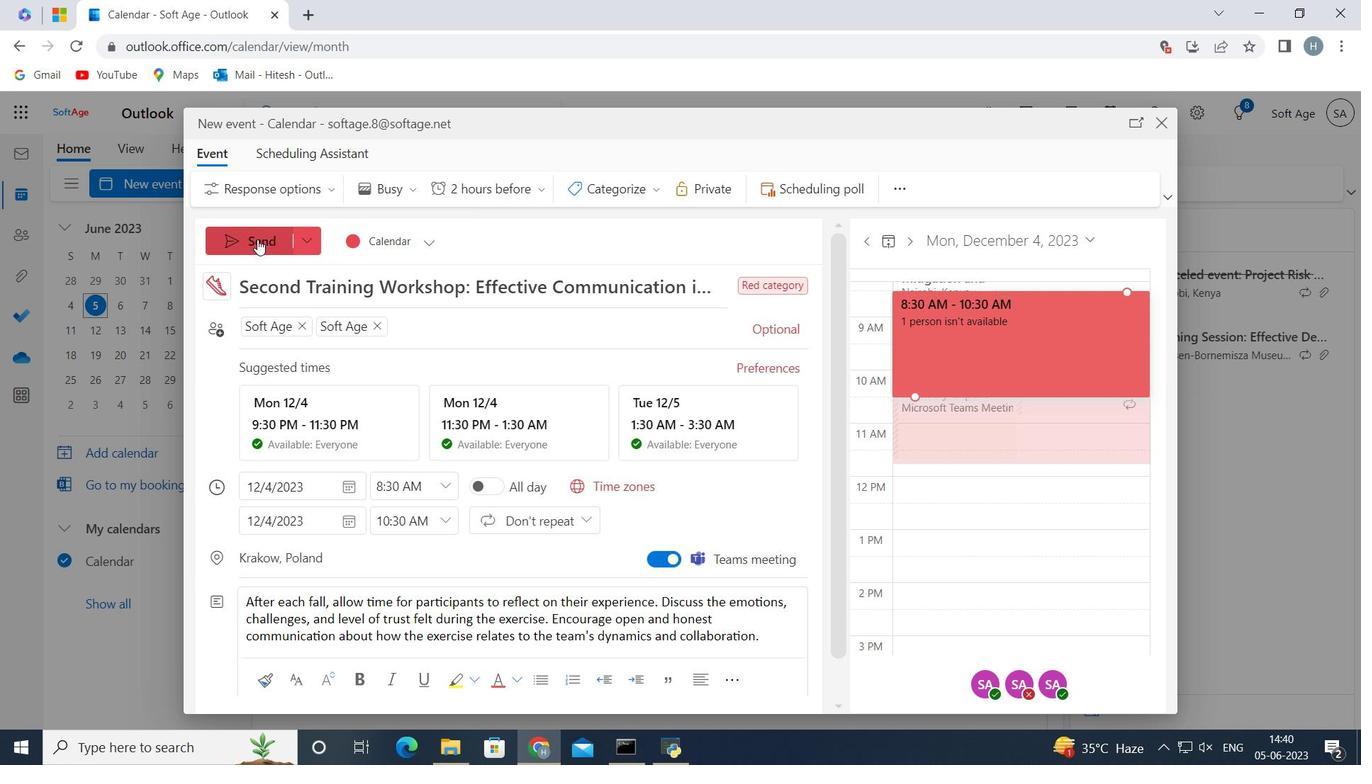 
Action: Mouse moved to (618, 258)
Screenshot: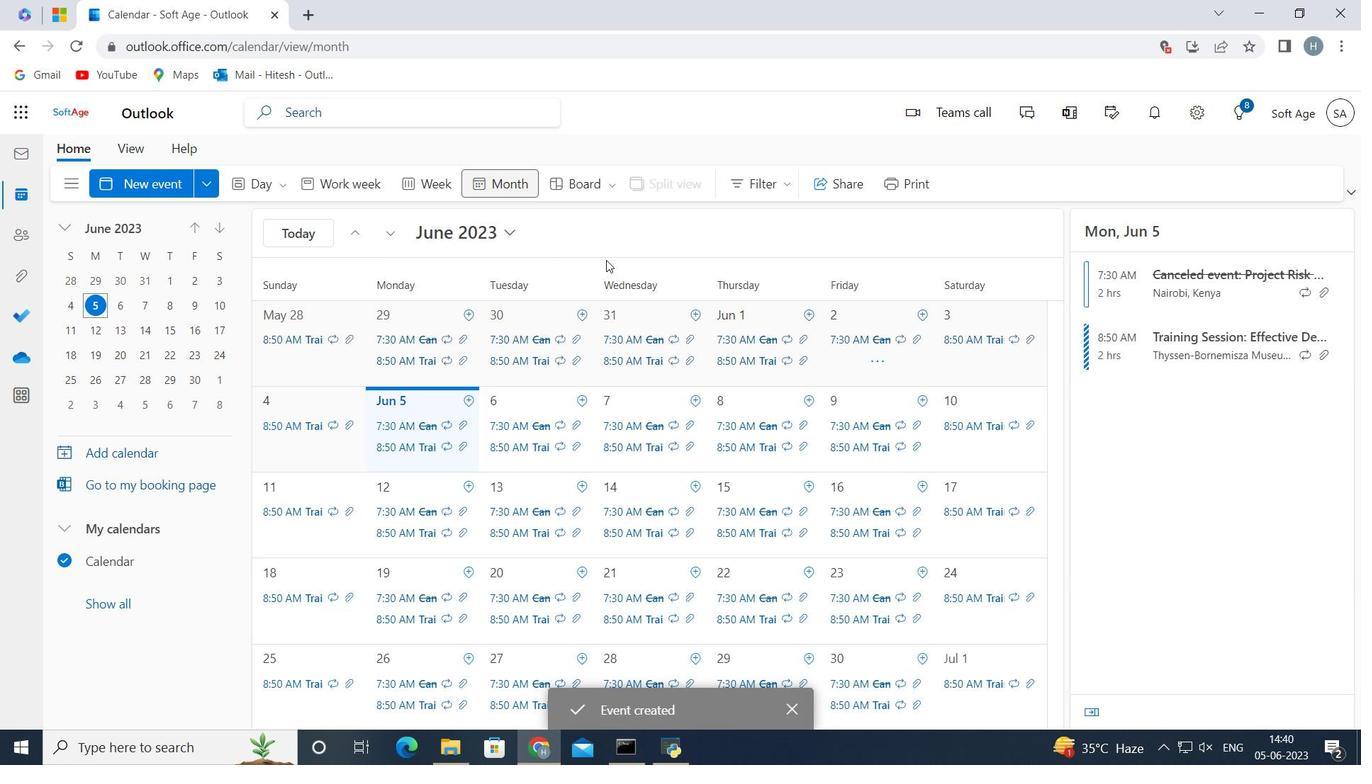 
